 Task: Play online Risk (conquerclub) game.
Action: Mouse moved to (311, 330)
Screenshot: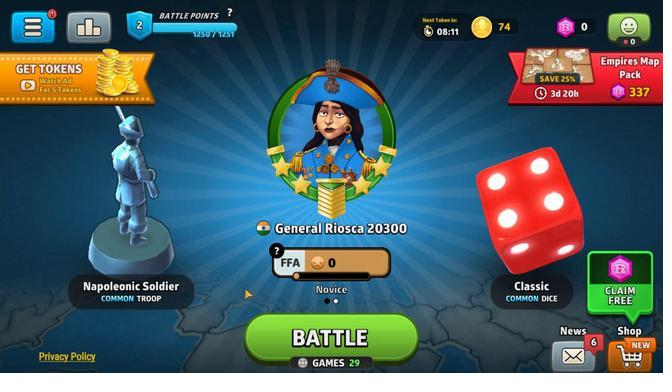 
Action: Mouse pressed left at (311, 330)
Screenshot: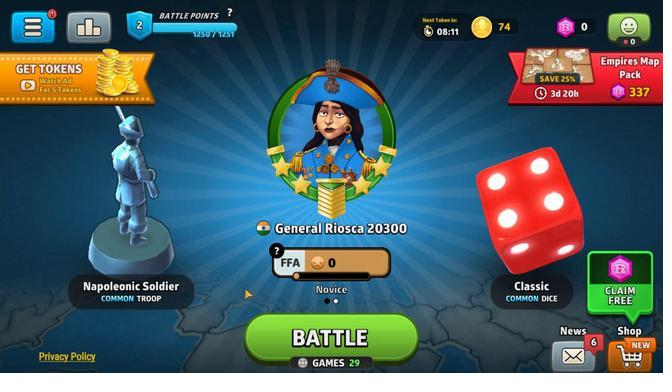 
Action: Mouse moved to (563, 341)
Screenshot: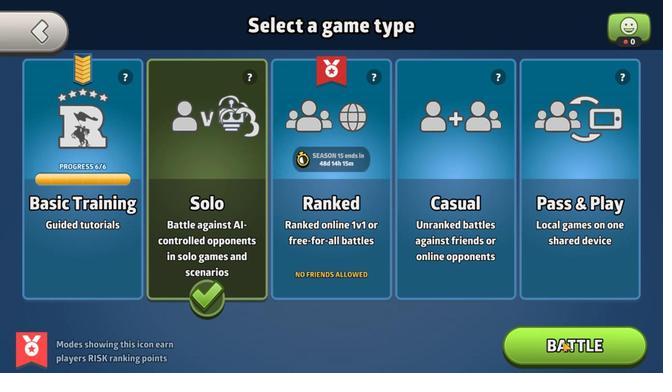 
Action: Mouse pressed left at (563, 341)
Screenshot: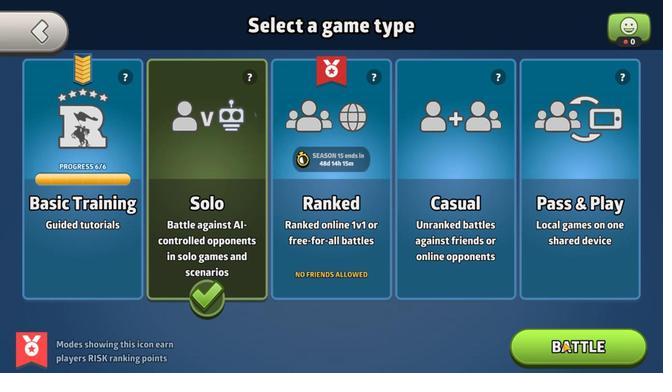 
Action: Mouse moved to (573, 352)
Screenshot: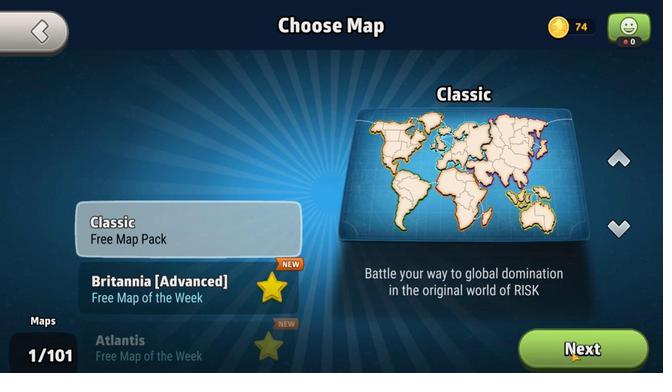 
Action: Mouse pressed left at (573, 352)
Screenshot: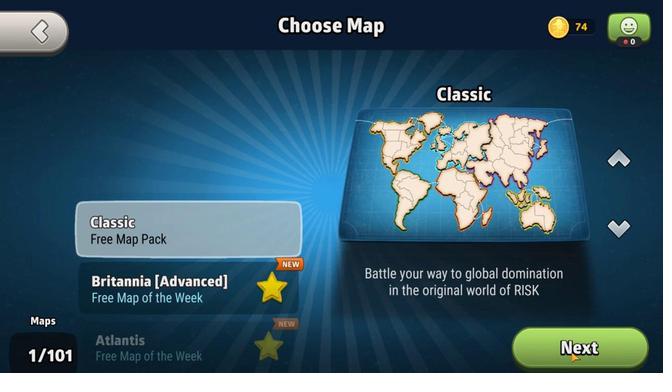 
Action: Mouse moved to (564, 345)
Screenshot: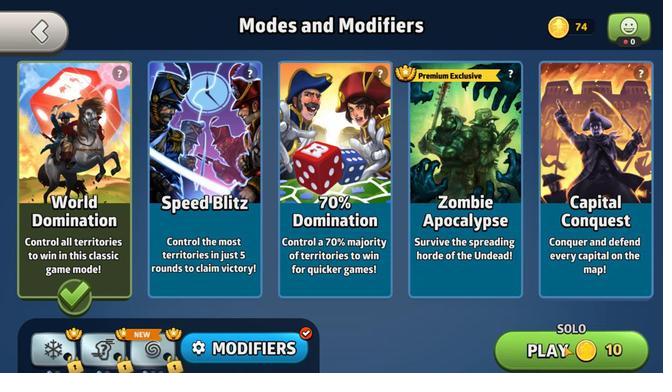 
Action: Mouse pressed left at (564, 345)
Screenshot: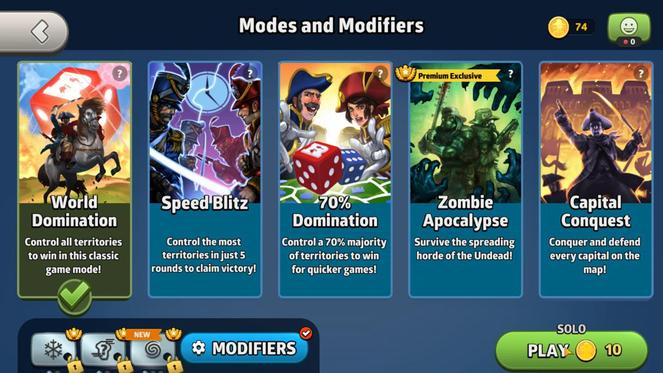 
Action: Mouse moved to (372, 115)
Screenshot: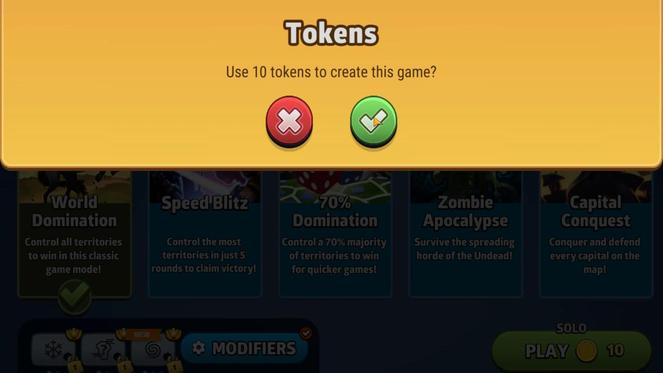 
Action: Mouse pressed left at (372, 115)
Screenshot: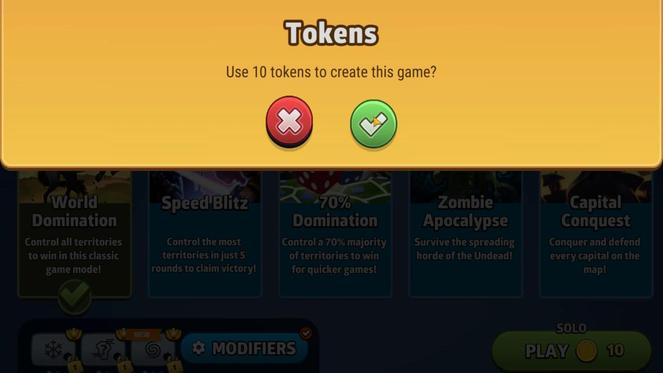 
Action: Mouse moved to (645, 185)
Screenshot: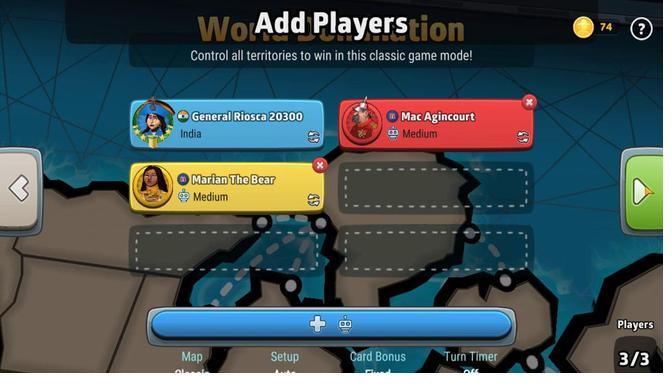 
Action: Mouse pressed left at (645, 185)
Screenshot: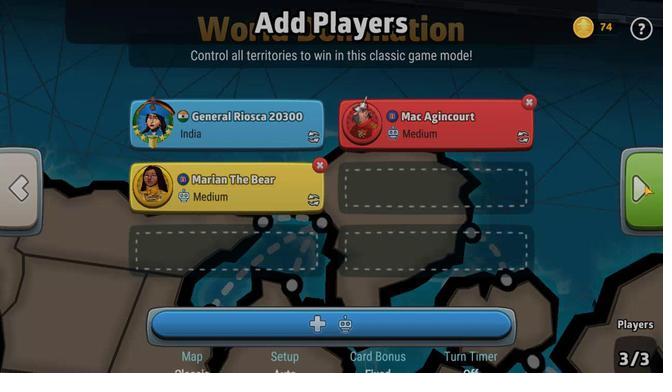 
Action: Mouse moved to (200, 199)
Screenshot: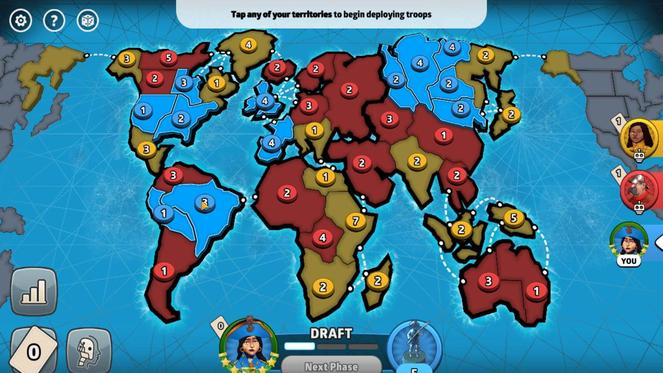 
Action: Mouse pressed left at (200, 199)
Screenshot: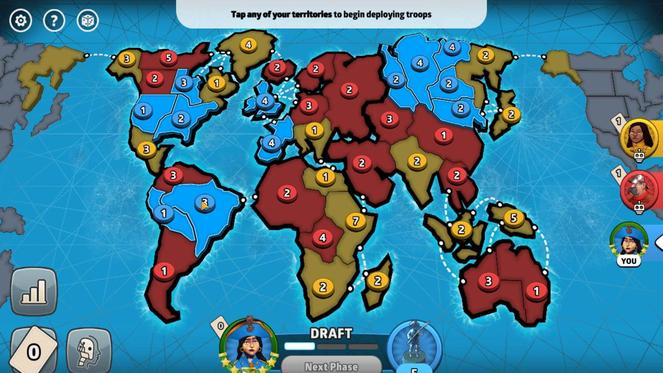 
Action: Mouse moved to (453, 284)
Screenshot: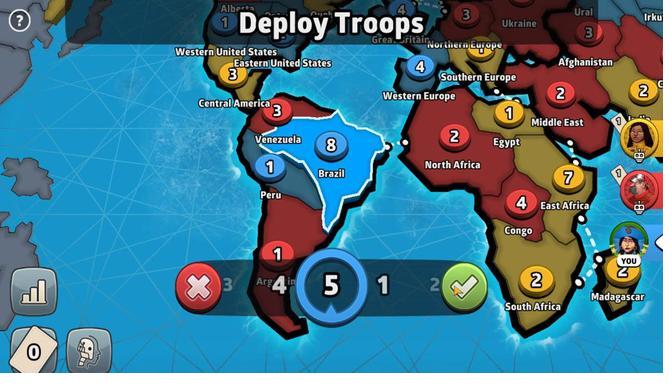
Action: Mouse pressed left at (453, 284)
Screenshot: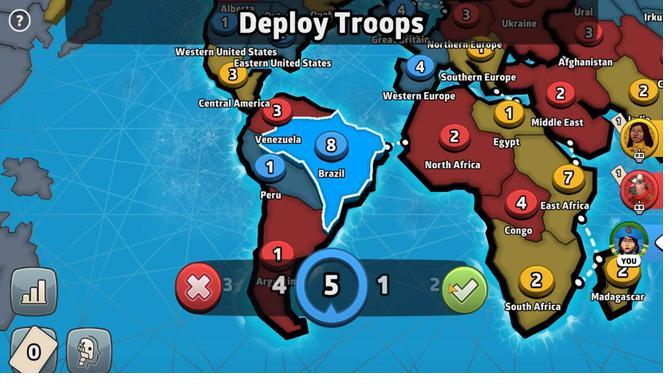 
Action: Mouse moved to (330, 358)
Screenshot: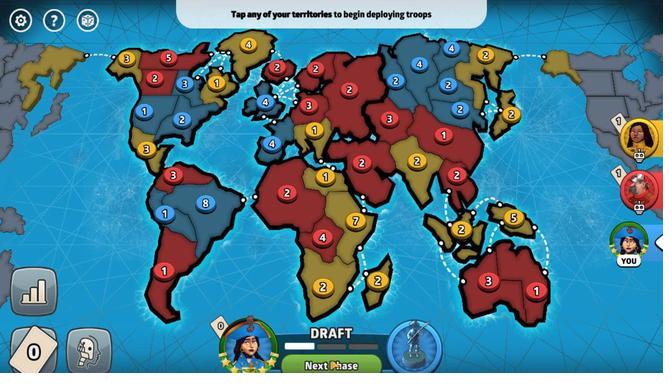 
Action: Mouse pressed left at (330, 358)
Screenshot: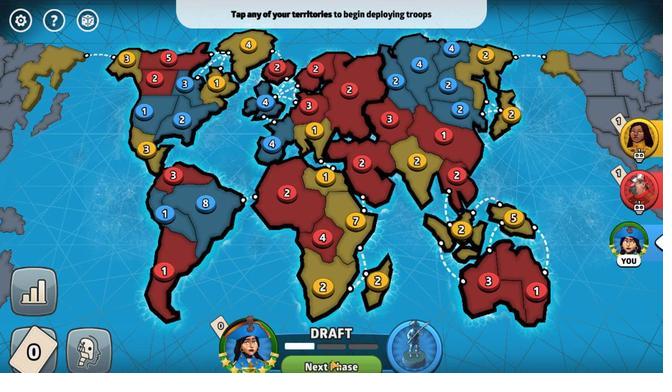 
Action: Mouse moved to (201, 200)
Screenshot: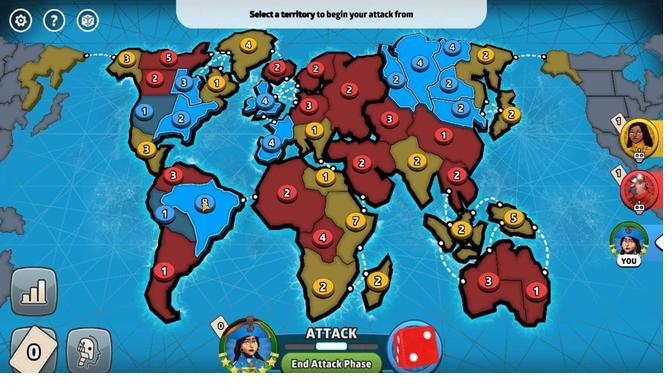 
Action: Mouse pressed left at (201, 200)
Screenshot: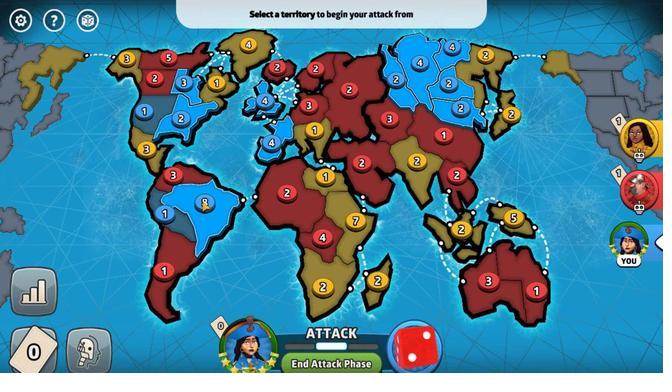 
Action: Mouse moved to (241, 203)
Screenshot: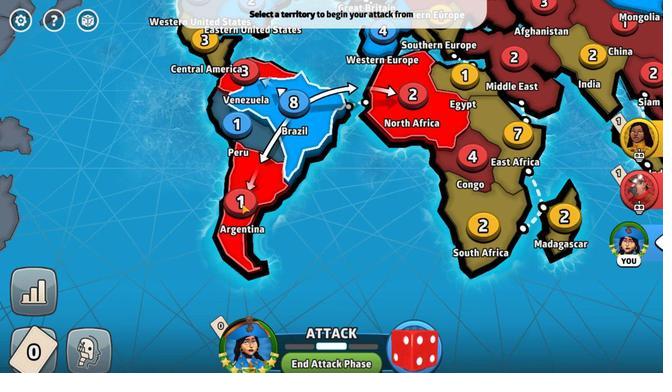 
Action: Mouse pressed left at (241, 203)
Screenshot: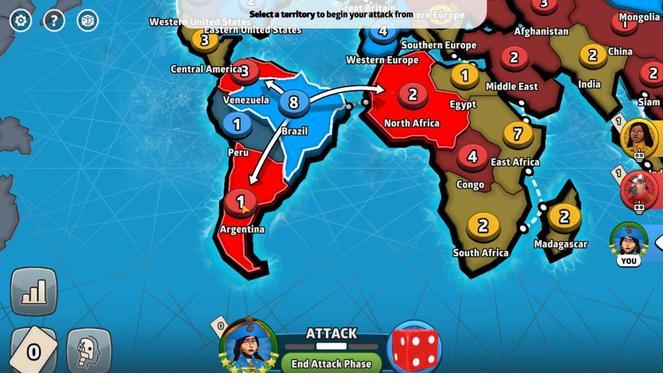
Action: Mouse moved to (331, 300)
Screenshot: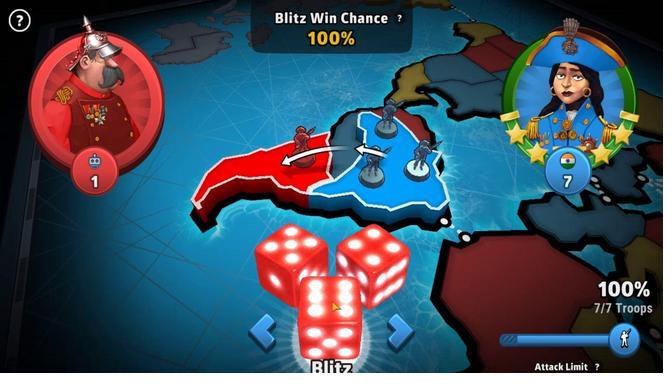 
Action: Mouse pressed left at (331, 300)
Screenshot: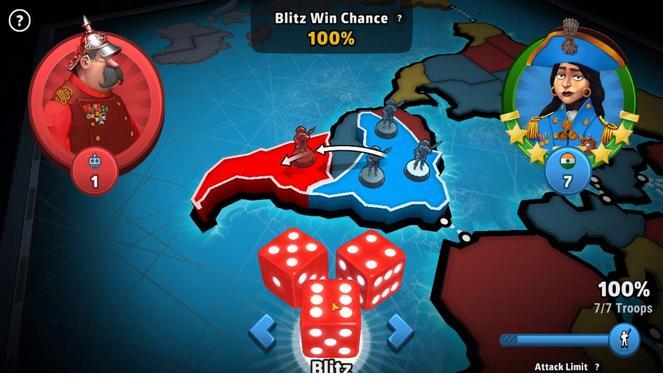 
Action: Mouse moved to (344, 285)
Screenshot: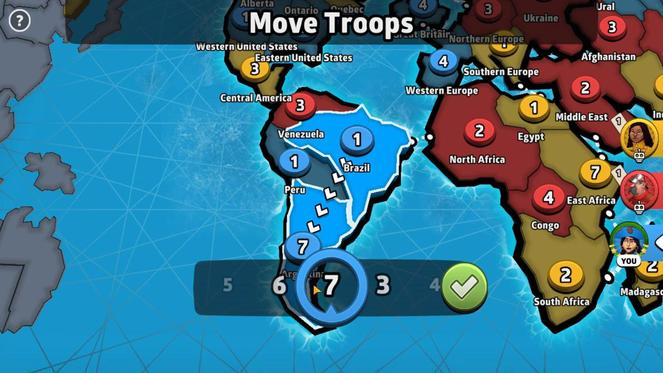 
Action: Mouse pressed left at (344, 285)
Screenshot: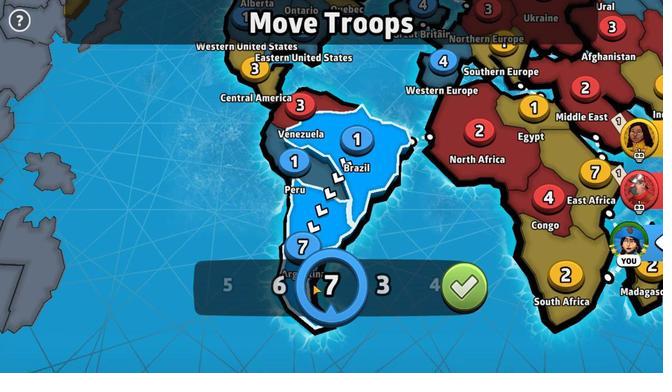 
Action: Mouse moved to (469, 284)
Screenshot: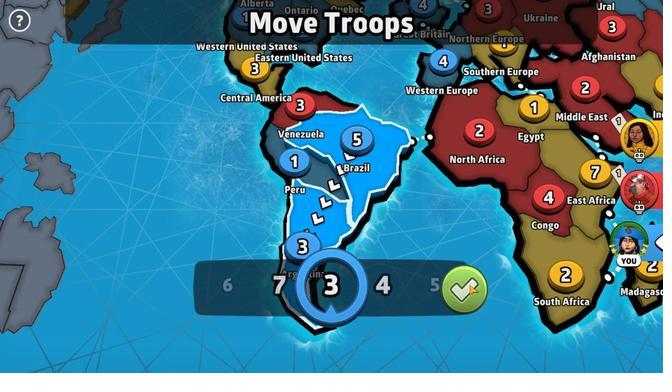 
Action: Mouse pressed left at (469, 284)
Screenshot: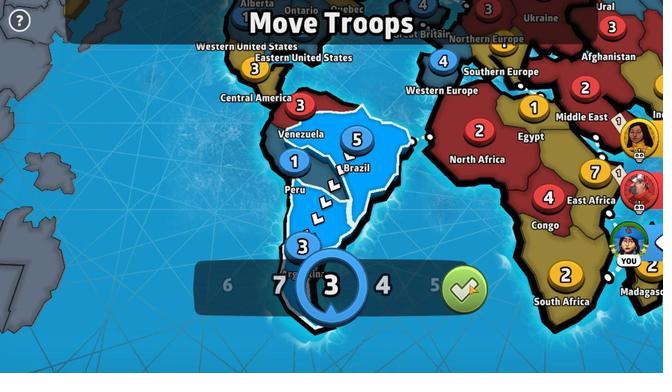 
Action: Mouse moved to (231, 129)
Screenshot: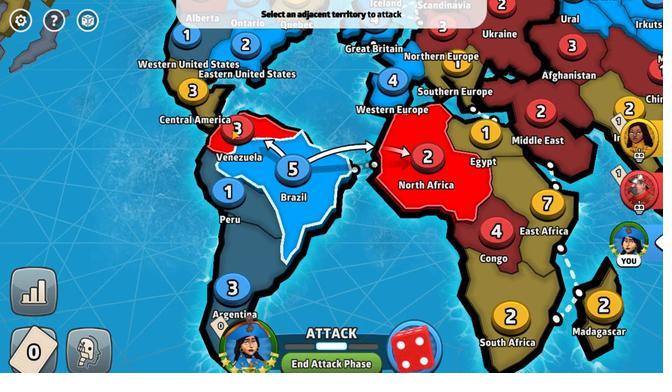 
Action: Mouse pressed left at (231, 129)
Screenshot: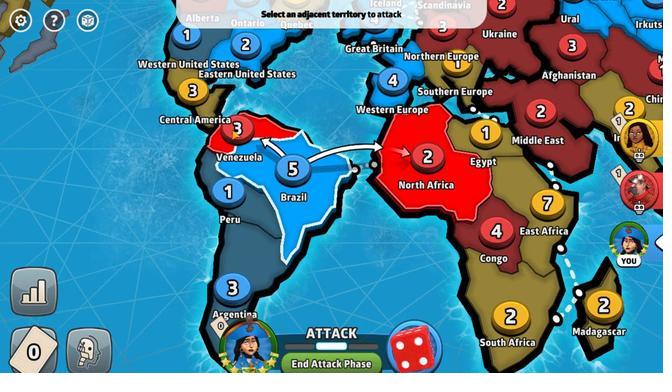 
Action: Mouse moved to (325, 298)
Screenshot: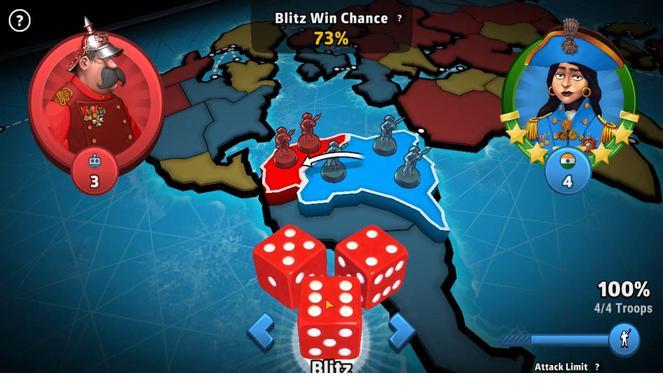 
Action: Mouse pressed left at (325, 298)
Screenshot: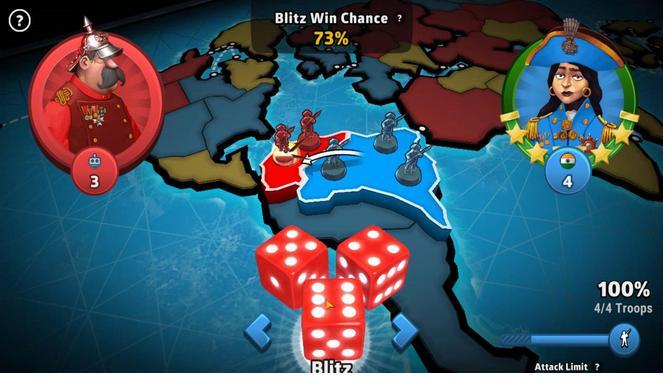 
Action: Mouse moved to (469, 284)
Screenshot: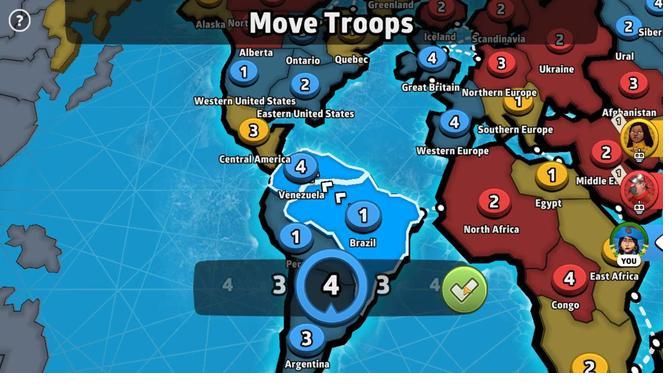
Action: Mouse pressed left at (469, 284)
Screenshot: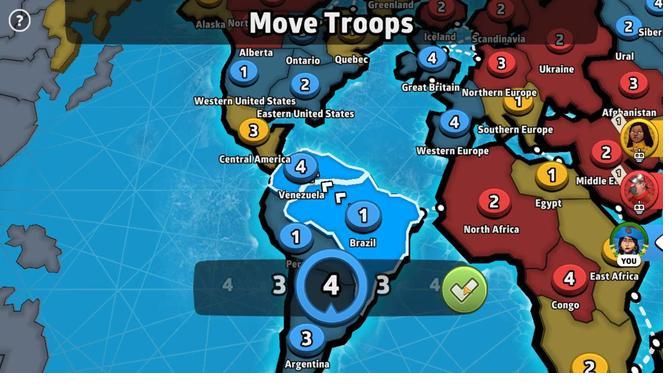 
Action: Mouse moved to (304, 121)
Screenshot: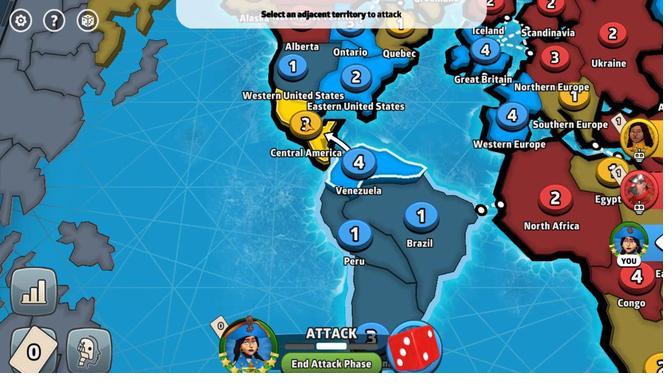 
Action: Mouse pressed left at (304, 121)
Screenshot: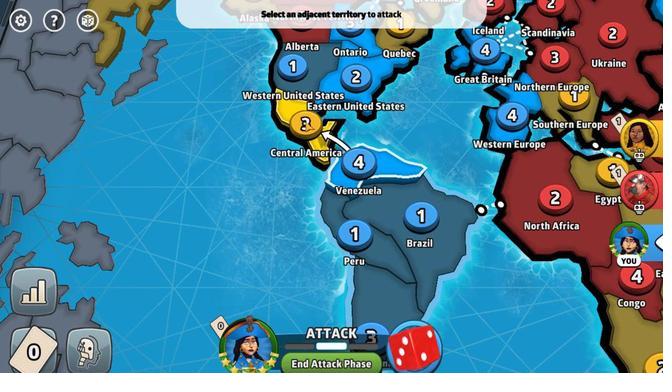 
Action: Mouse moved to (340, 296)
Screenshot: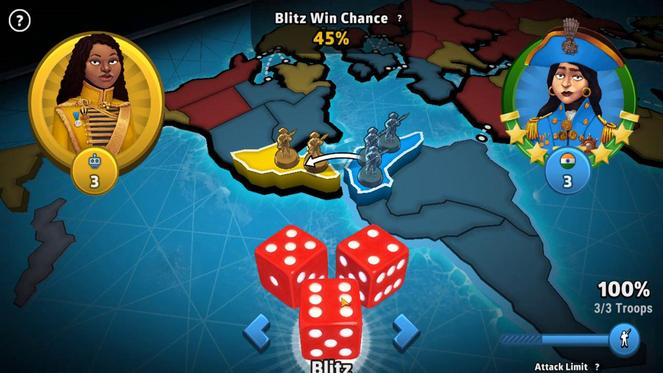 
Action: Mouse pressed left at (340, 296)
Screenshot: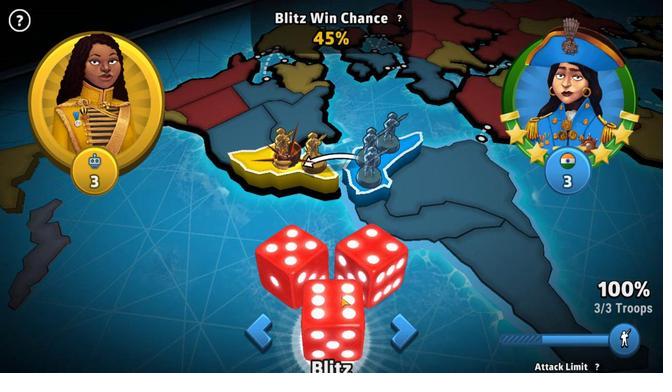 
Action: Mouse moved to (183, 79)
Screenshot: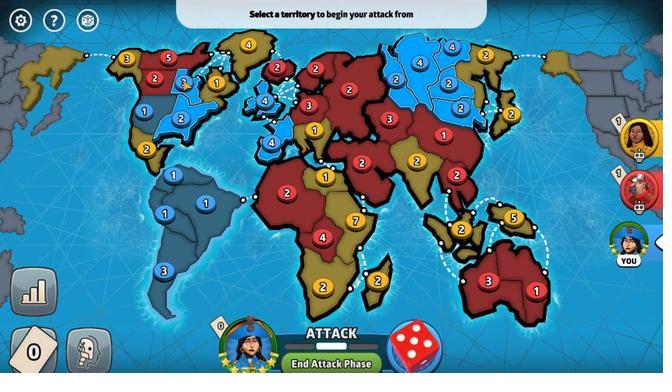 
Action: Mouse pressed left at (183, 79)
Screenshot: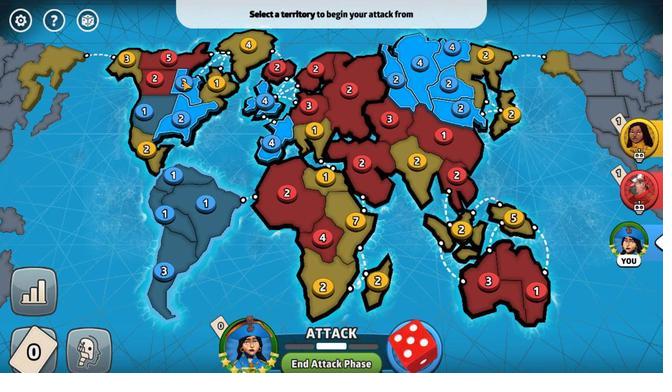 
Action: Mouse moved to (366, 182)
Screenshot: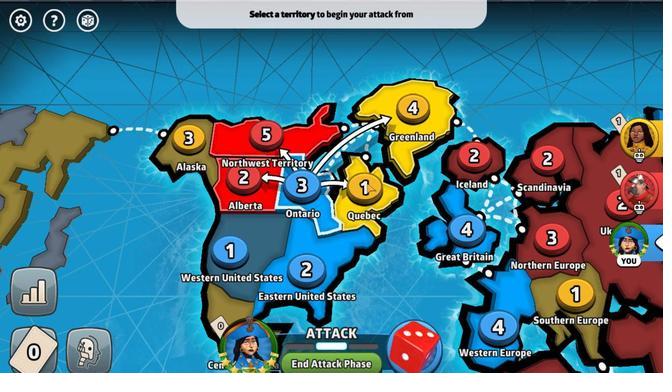 
Action: Mouse pressed left at (366, 182)
Screenshot: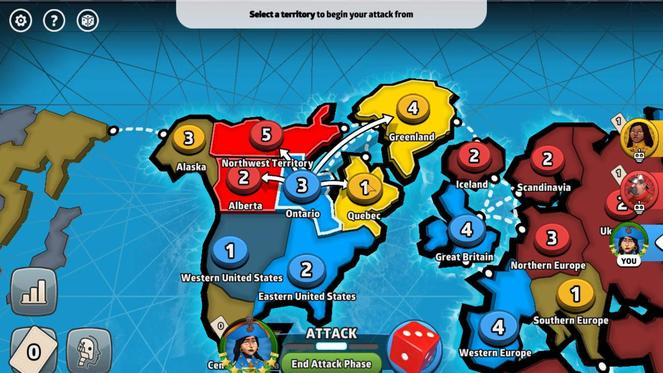 
Action: Mouse moved to (331, 321)
Screenshot: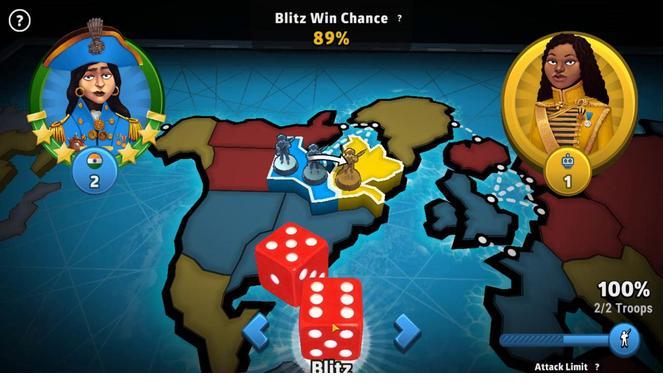 
Action: Mouse pressed left at (331, 321)
Screenshot: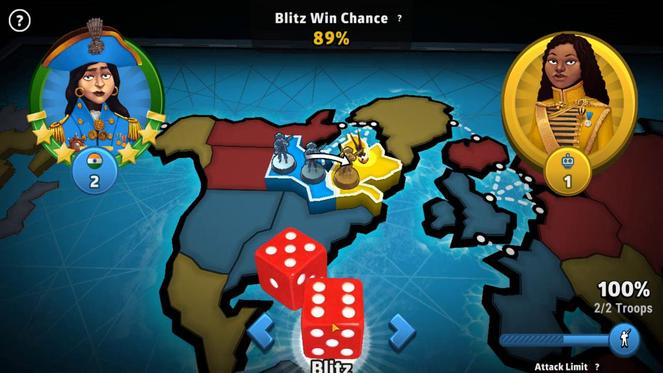 
Action: Mouse moved to (398, 217)
Screenshot: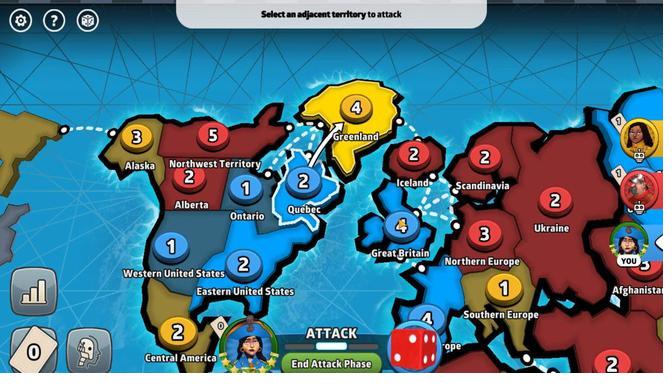 
Action: Mouse pressed left at (398, 217)
Screenshot: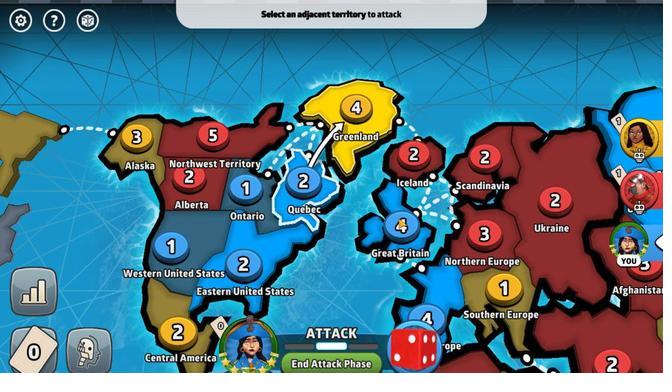 
Action: Mouse moved to (299, 107)
Screenshot: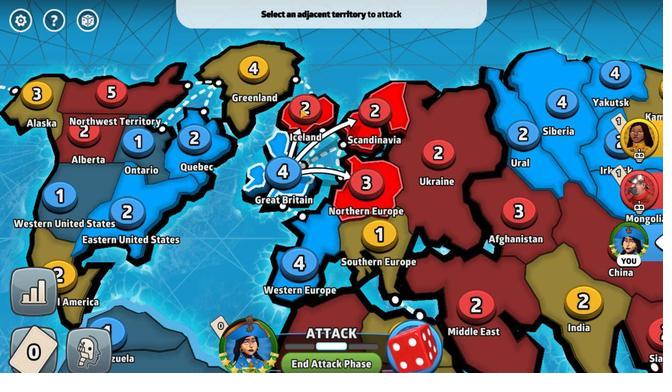 
Action: Mouse pressed left at (299, 107)
Screenshot: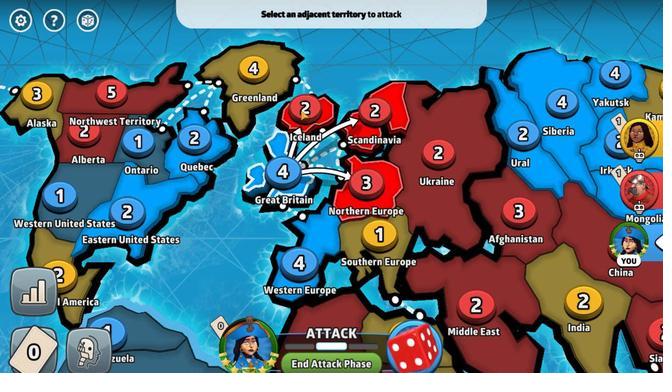 
Action: Mouse moved to (330, 296)
Screenshot: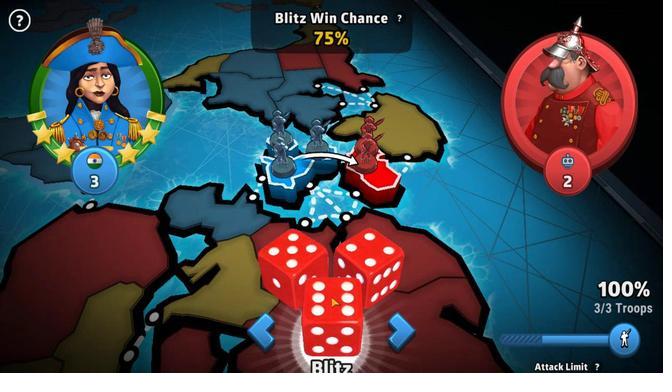 
Action: Mouse pressed left at (330, 296)
Screenshot: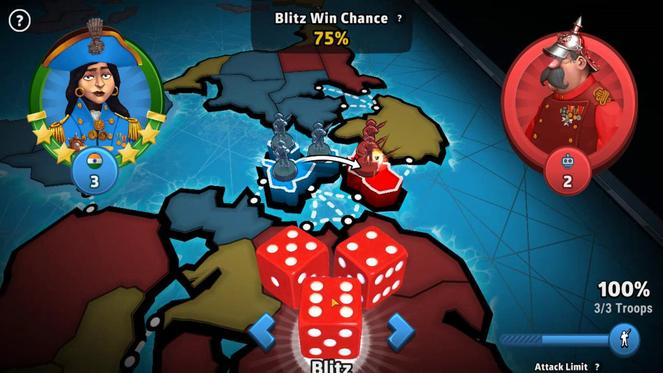 
Action: Mouse moved to (398, 165)
Screenshot: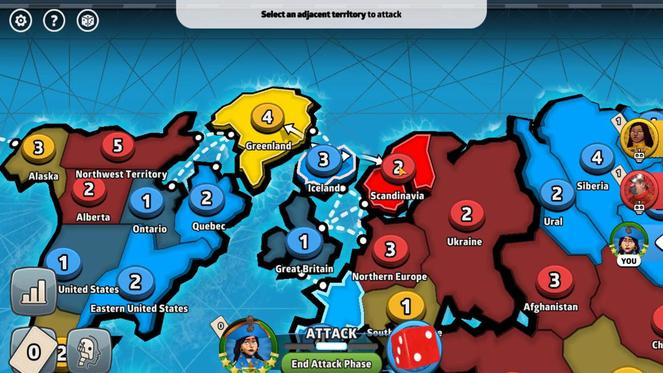 
Action: Mouse pressed left at (398, 165)
Screenshot: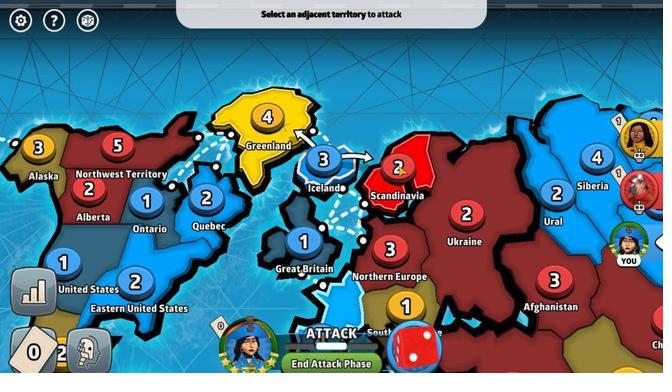 
Action: Mouse moved to (336, 306)
Screenshot: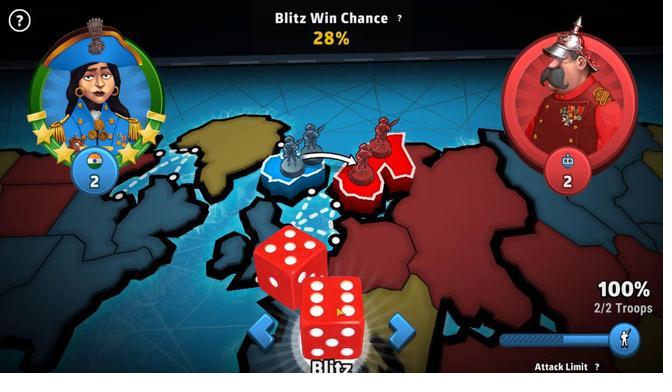 
Action: Mouse pressed left at (336, 306)
Screenshot: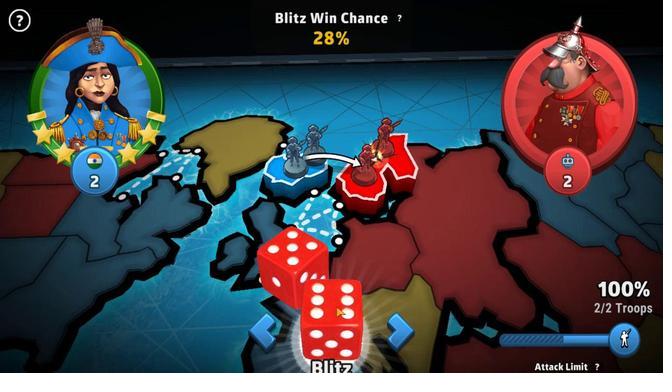 
Action: Mouse moved to (450, 253)
Screenshot: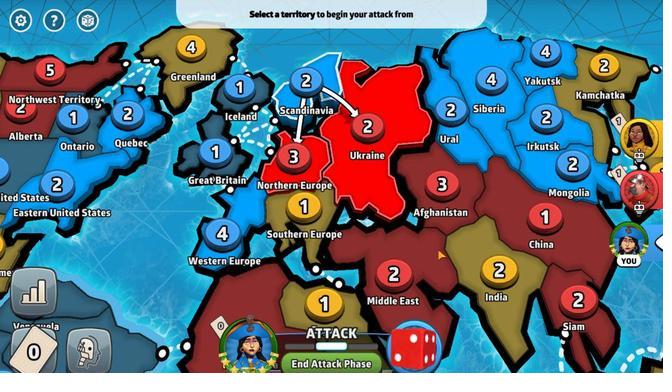 
Action: Mouse pressed left at (450, 253)
Screenshot: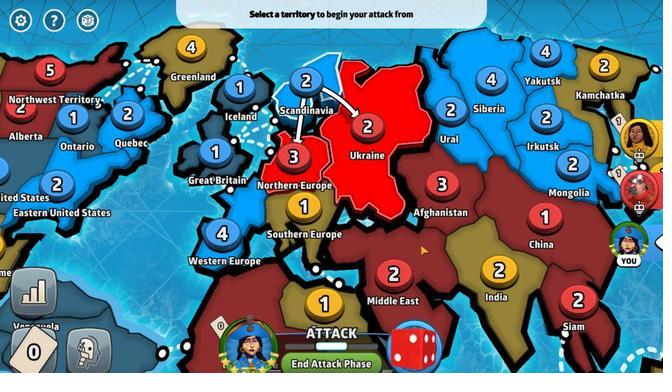 
Action: Mouse moved to (443, 46)
Screenshot: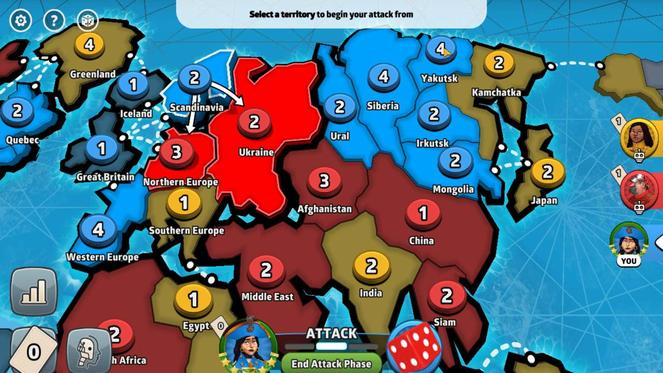
Action: Mouse pressed left at (443, 46)
Screenshot: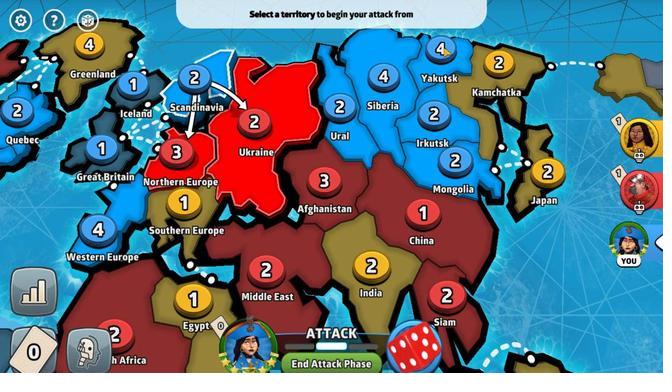 
Action: Mouse moved to (360, 146)
Screenshot: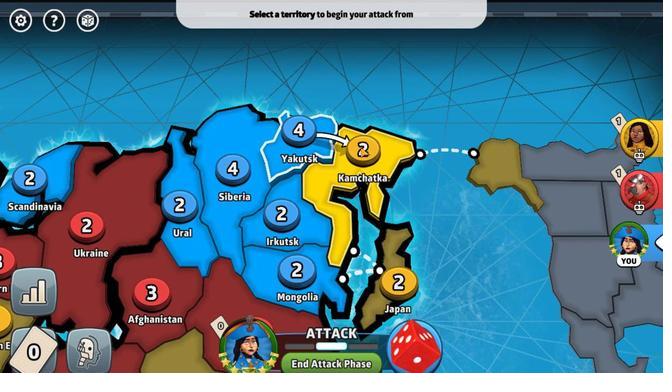 
Action: Mouse pressed left at (360, 146)
Screenshot: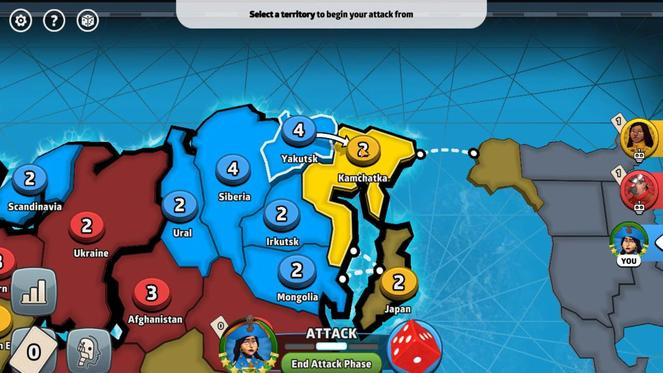 
Action: Mouse moved to (346, 289)
Screenshot: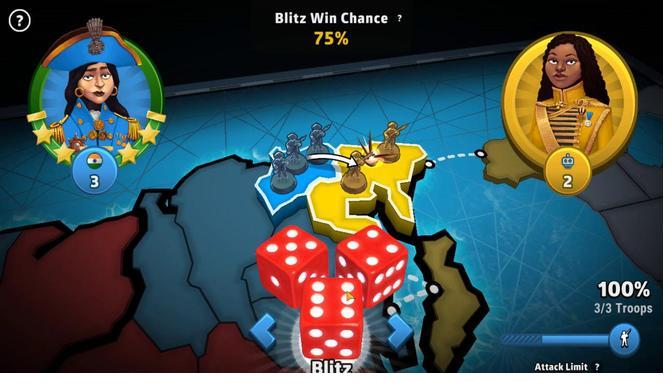 
Action: Mouse pressed left at (346, 289)
Screenshot: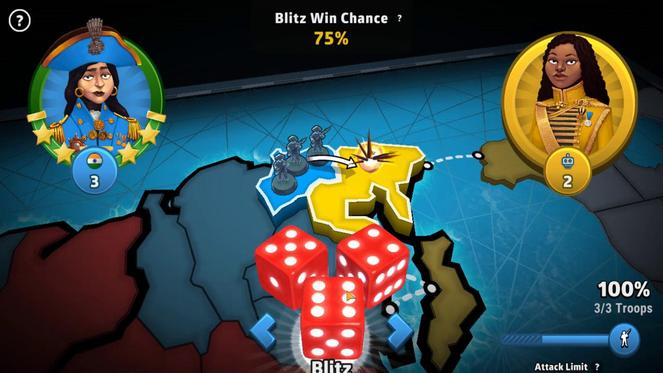 
Action: Mouse moved to (279, 192)
Screenshot: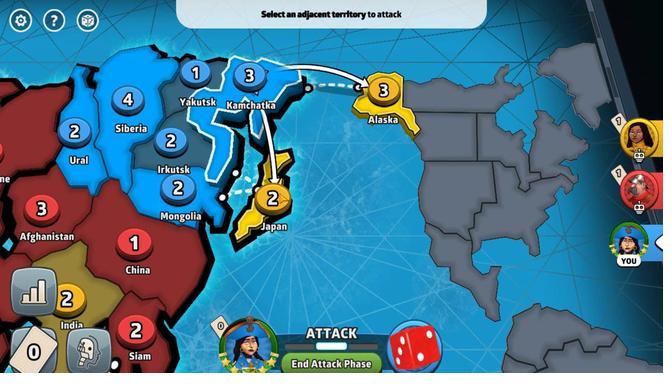 
Action: Mouse pressed left at (279, 192)
Screenshot: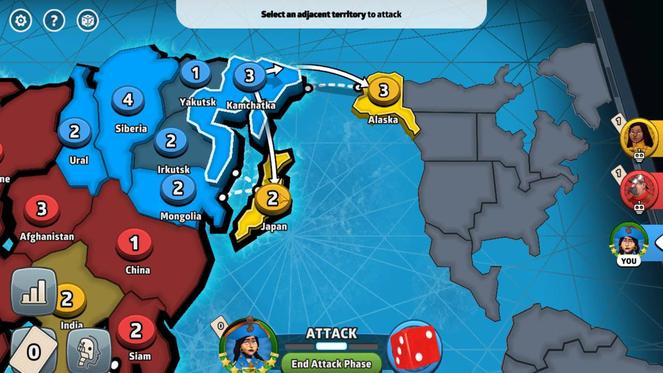 
Action: Mouse moved to (315, 304)
Screenshot: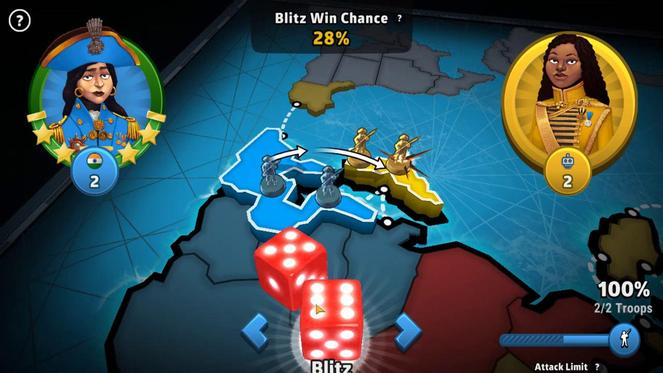 
Action: Mouse pressed left at (315, 304)
Screenshot: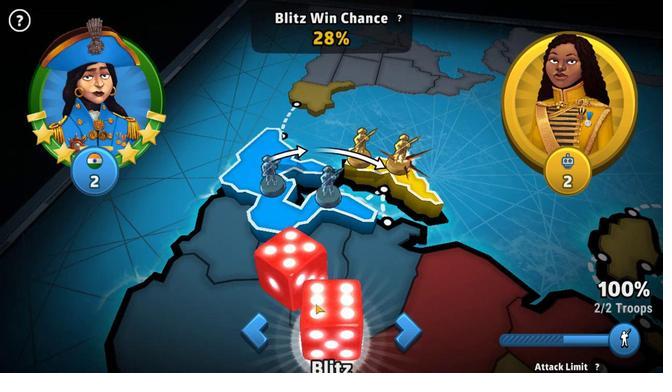 
Action: Mouse moved to (343, 356)
Screenshot: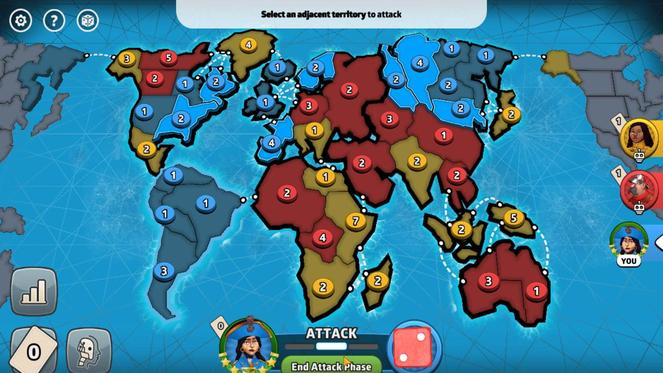 
Action: Mouse pressed left at (343, 356)
Screenshot: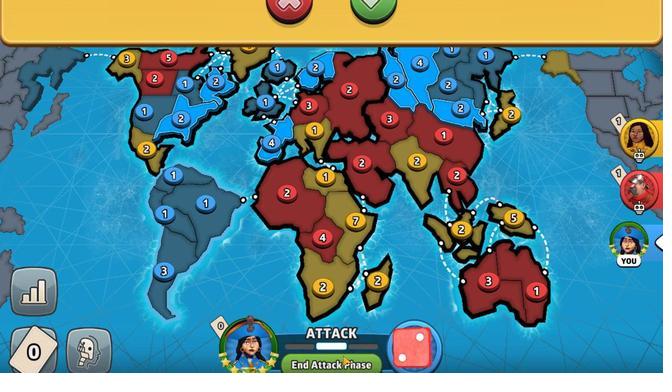 
Action: Mouse moved to (364, 146)
Screenshot: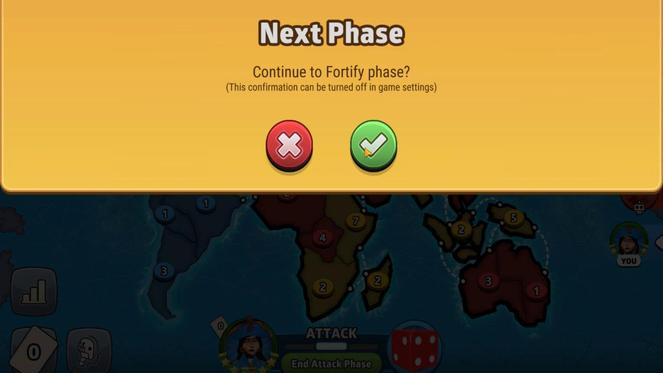 
Action: Mouse pressed left at (364, 146)
Screenshot: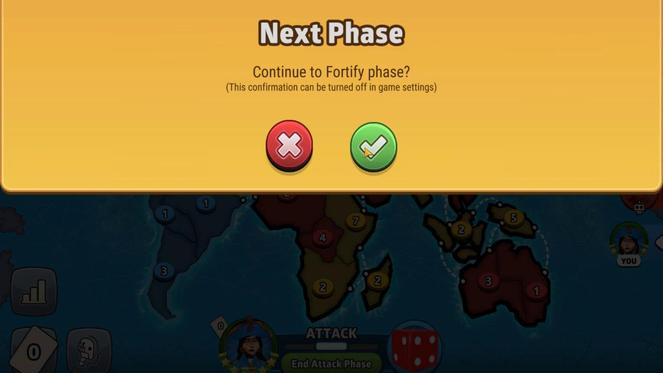 
Action: Mouse moved to (163, 268)
Screenshot: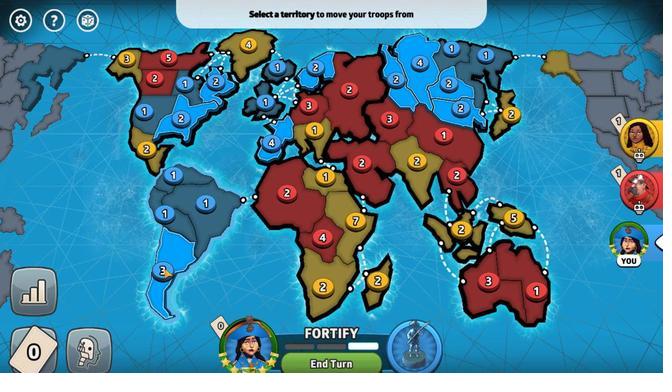 
Action: Mouse pressed left at (163, 268)
Screenshot: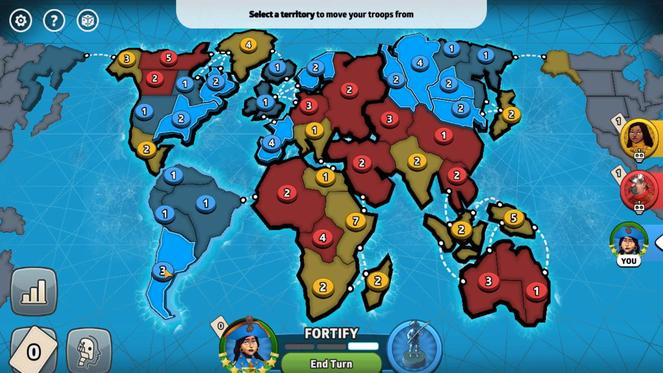 
Action: Mouse moved to (169, 169)
Screenshot: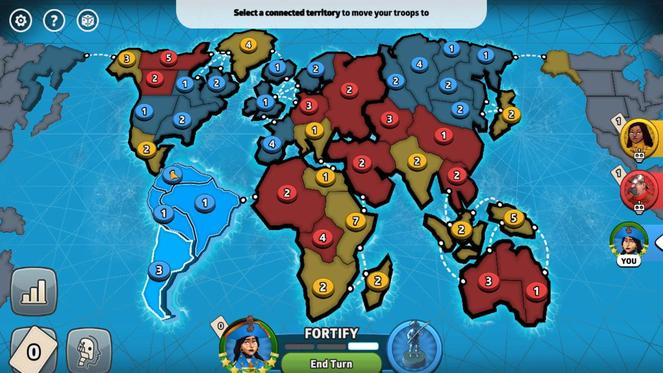 
Action: Mouse pressed left at (169, 169)
Screenshot: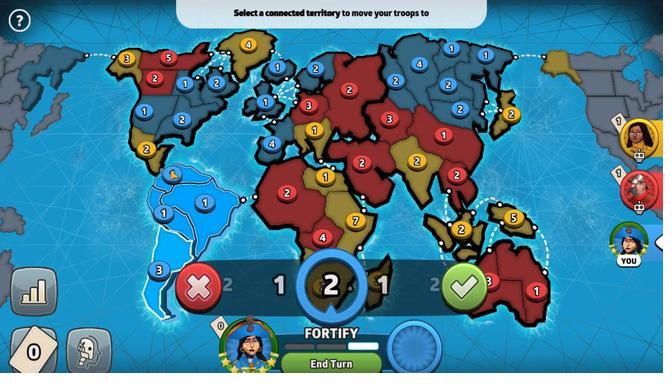 
Action: Mouse moved to (466, 284)
Screenshot: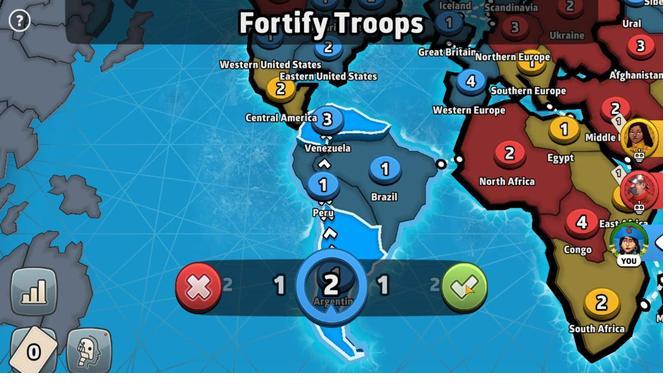 
Action: Mouse pressed left at (466, 284)
Screenshot: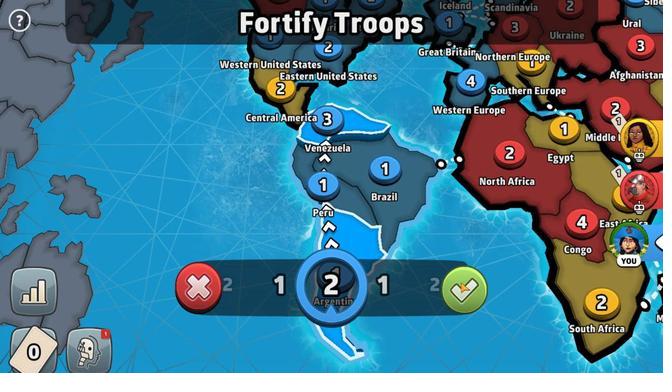 
Action: Mouse moved to (172, 174)
Screenshot: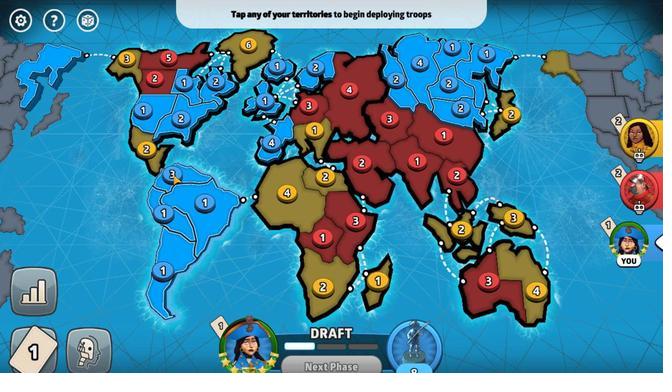 
Action: Mouse pressed left at (172, 174)
Screenshot: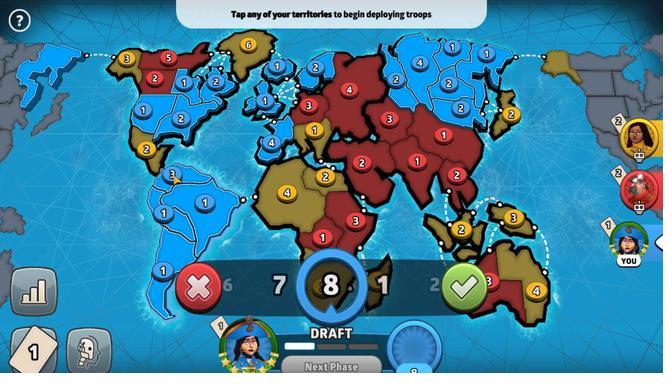 
Action: Mouse moved to (283, 290)
Screenshot: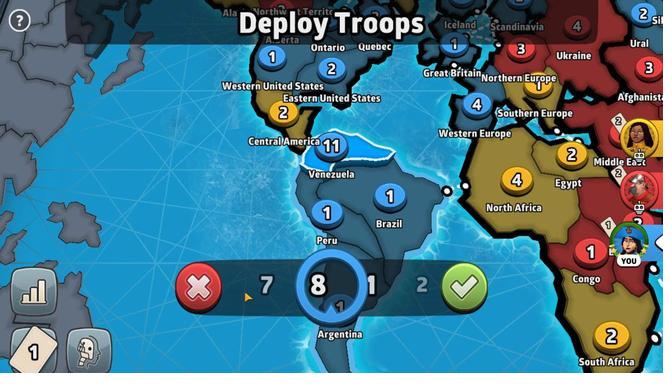 
Action: Mouse pressed left at (283, 290)
Screenshot: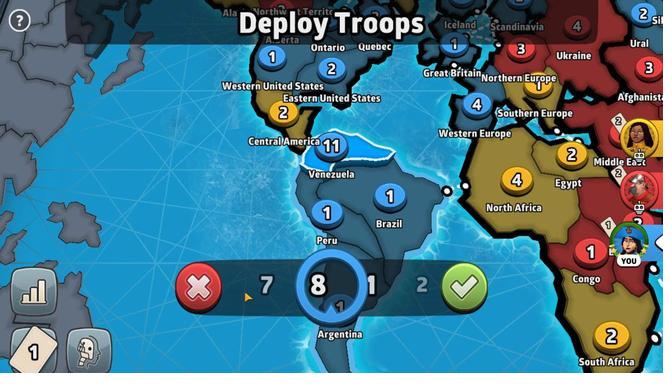 
Action: Mouse moved to (460, 278)
Screenshot: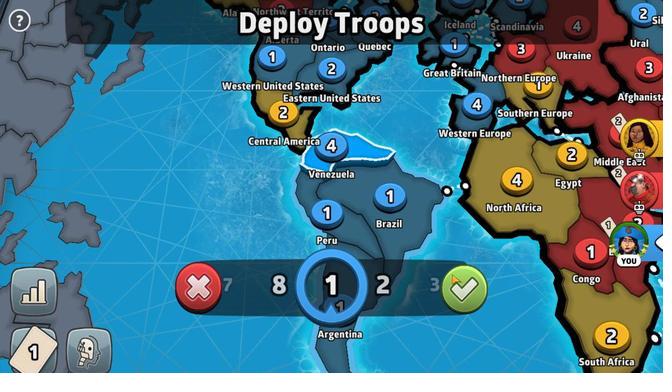 
Action: Mouse pressed left at (460, 278)
Screenshot: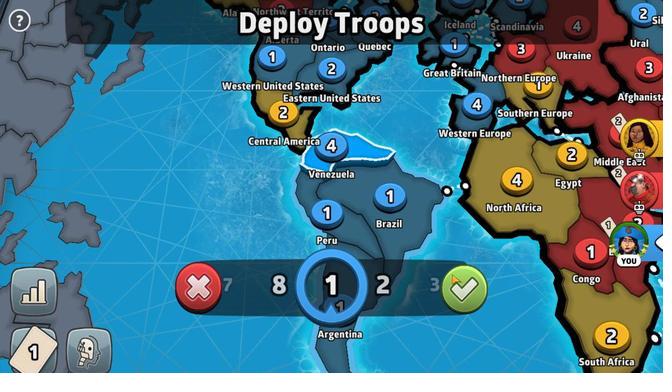 
Action: Mouse moved to (213, 80)
Screenshot: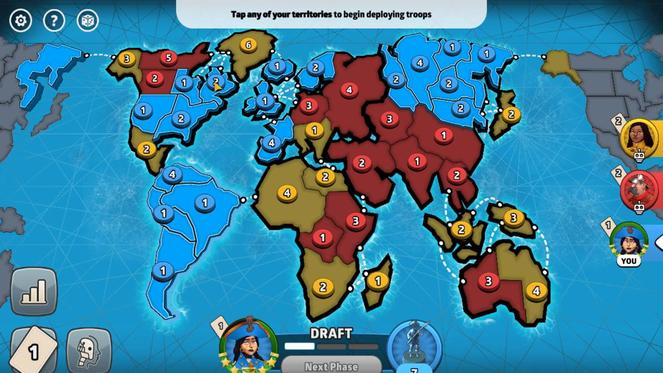 
Action: Mouse pressed left at (213, 80)
Screenshot: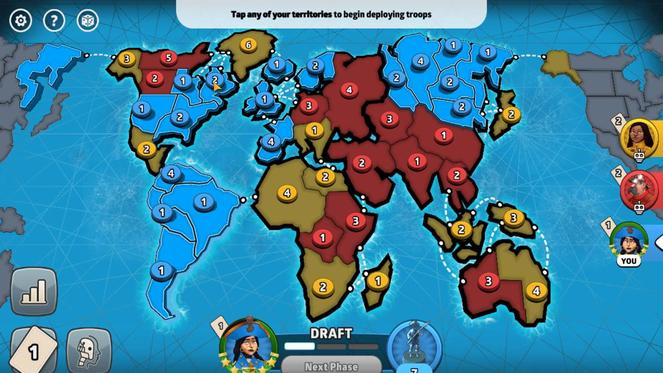 
Action: Mouse moved to (460, 283)
Screenshot: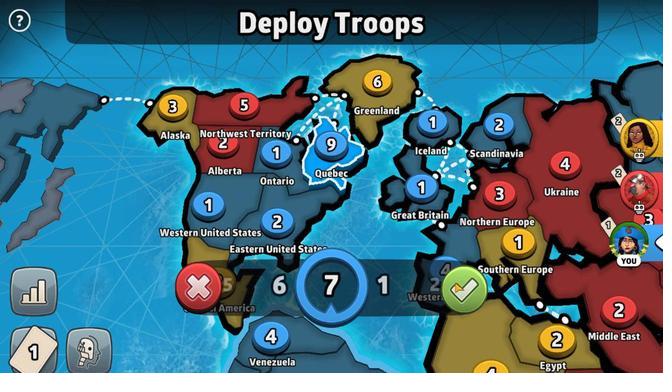 
Action: Mouse pressed left at (460, 283)
Screenshot: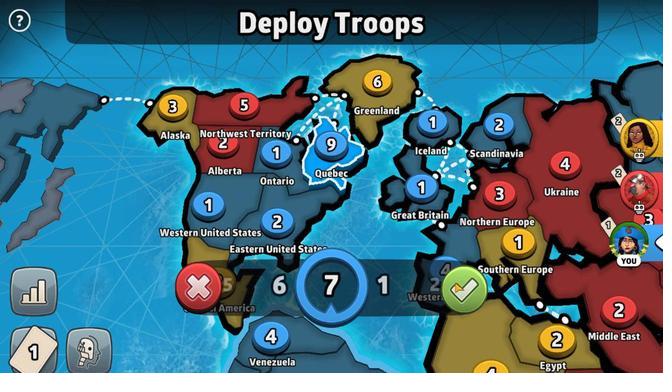 
Action: Mouse moved to (328, 358)
Screenshot: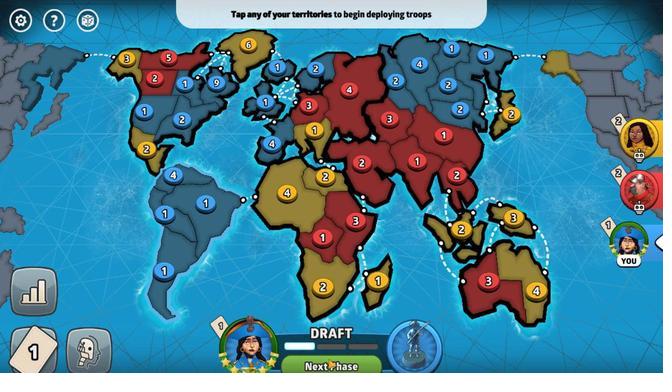 
Action: Mouse pressed left at (328, 358)
Screenshot: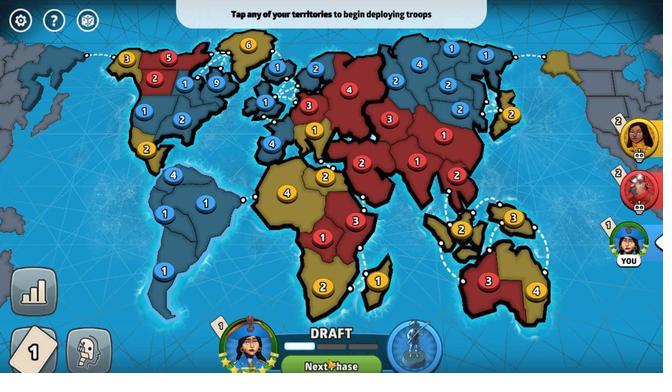 
Action: Mouse moved to (173, 176)
Screenshot: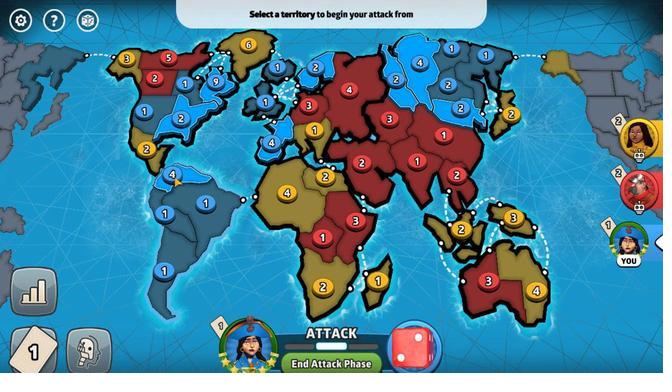 
Action: Mouse pressed left at (173, 176)
Screenshot: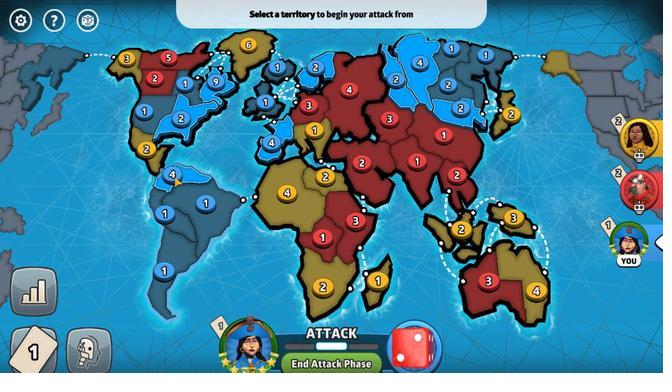 
Action: Mouse moved to (305, 113)
Screenshot: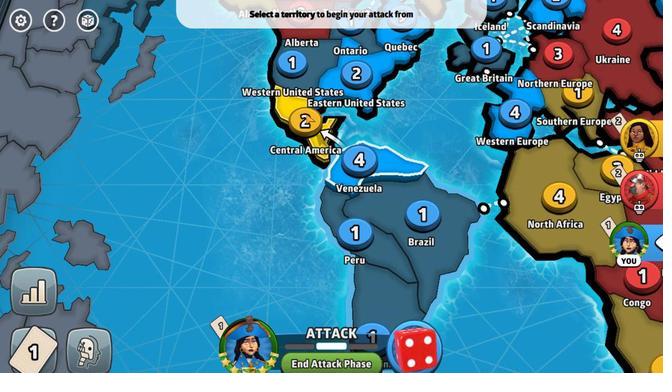 
Action: Mouse pressed left at (305, 113)
Screenshot: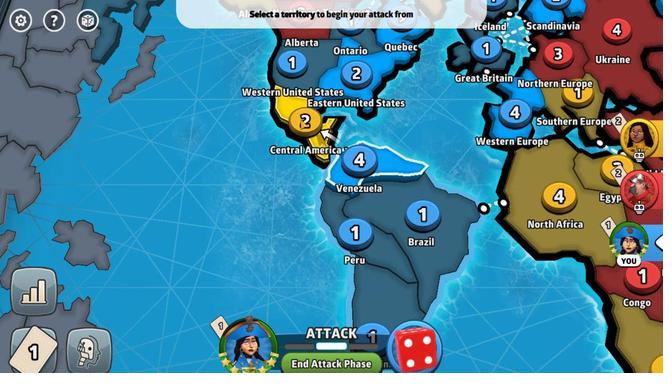
Action: Mouse moved to (321, 310)
Screenshot: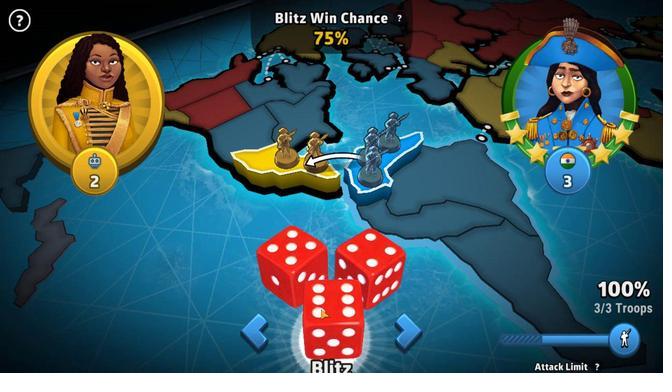 
Action: Mouse pressed left at (321, 310)
Screenshot: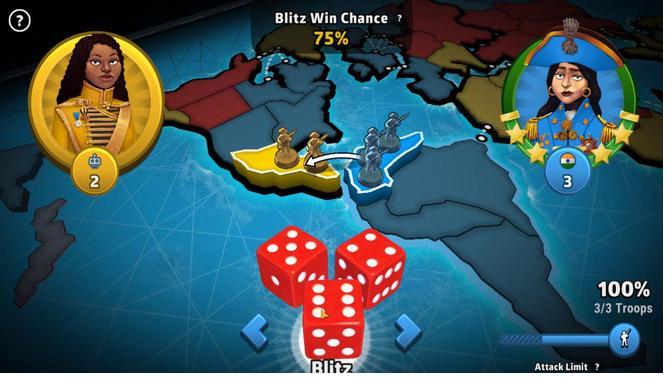 
Action: Mouse moved to (214, 79)
Screenshot: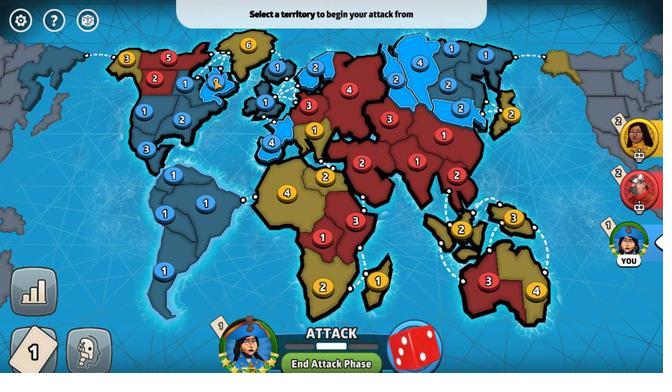 
Action: Mouse pressed left at (214, 79)
Screenshot: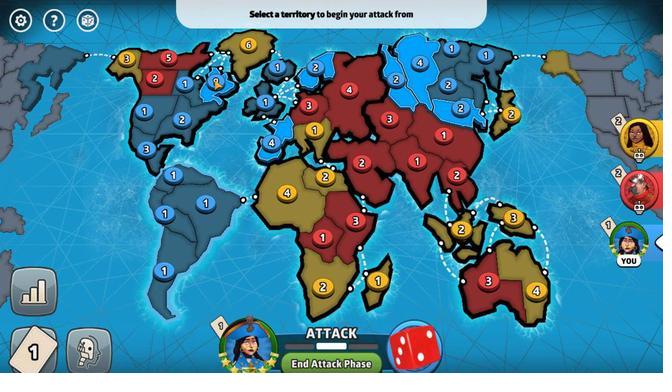 
Action: Mouse moved to (246, 184)
Screenshot: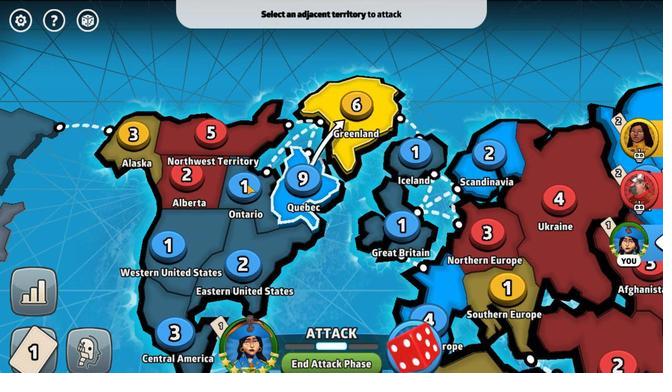 
Action: Mouse pressed left at (246, 184)
Screenshot: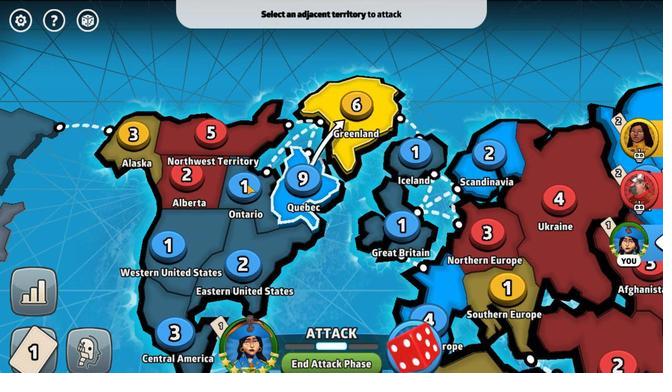 
Action: Mouse moved to (214, 80)
Screenshot: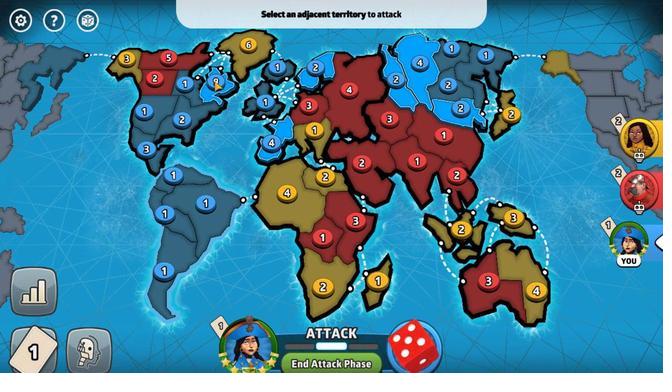 
Action: Mouse pressed left at (214, 80)
Screenshot: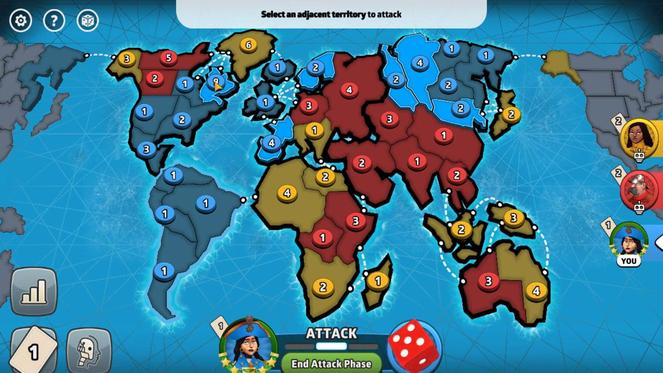 
Action: Mouse moved to (352, 103)
Screenshot: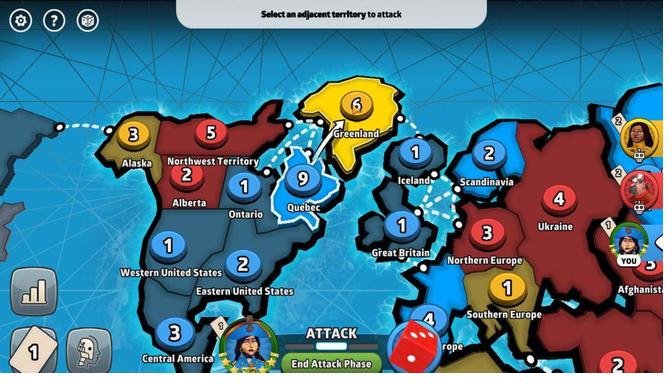 
Action: Mouse pressed left at (352, 103)
Screenshot: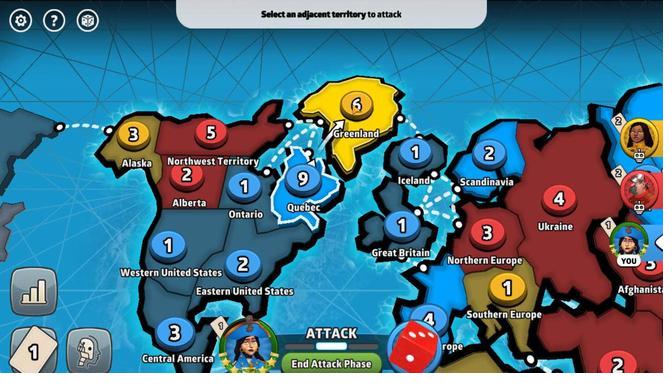 
Action: Mouse moved to (329, 306)
Screenshot: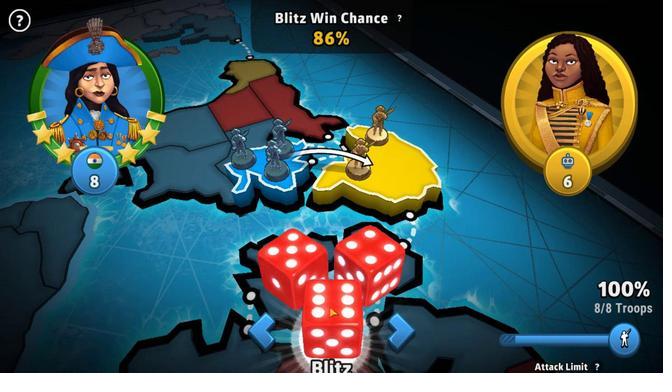 
Action: Mouse pressed left at (329, 306)
Screenshot: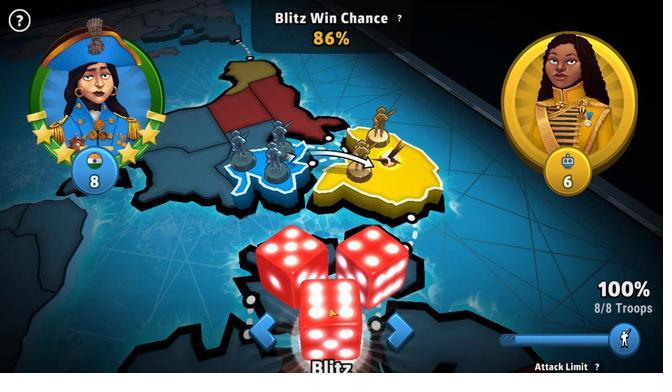 
Action: Mouse moved to (468, 293)
Screenshot: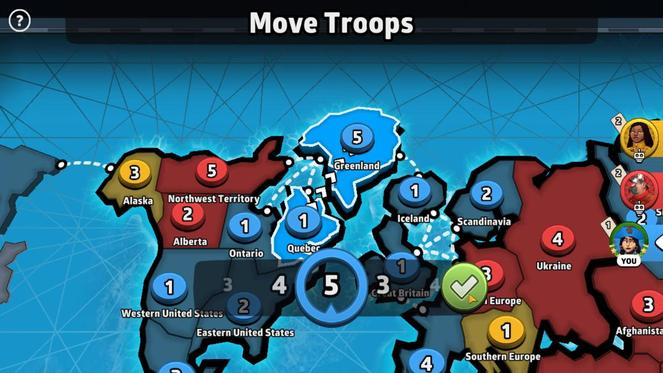 
Action: Mouse pressed left at (468, 293)
Screenshot: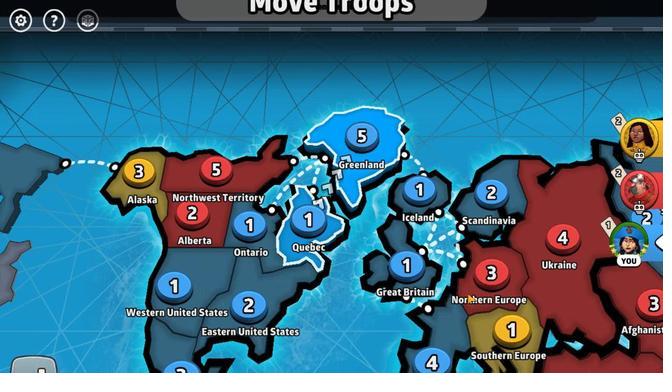 
Action: Mouse moved to (257, 157)
Screenshot: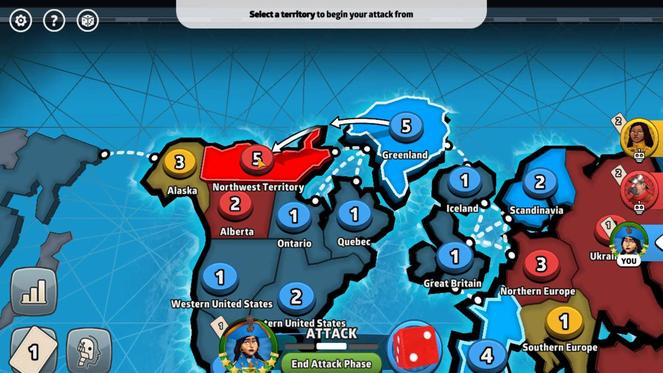 
Action: Mouse pressed left at (257, 157)
Screenshot: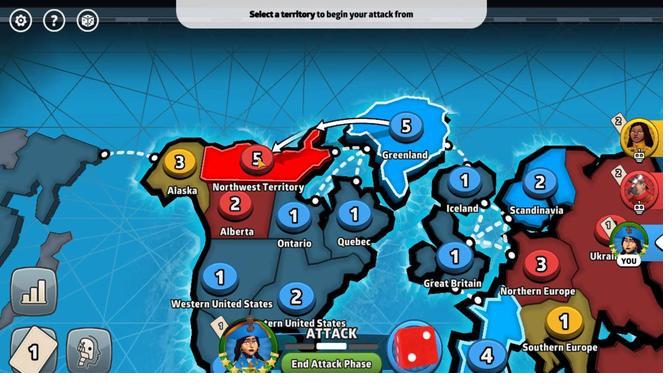 
Action: Mouse moved to (322, 299)
Screenshot: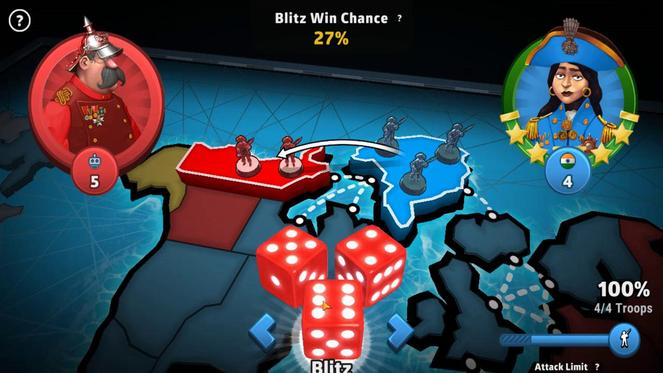 
Action: Mouse pressed left at (322, 299)
Screenshot: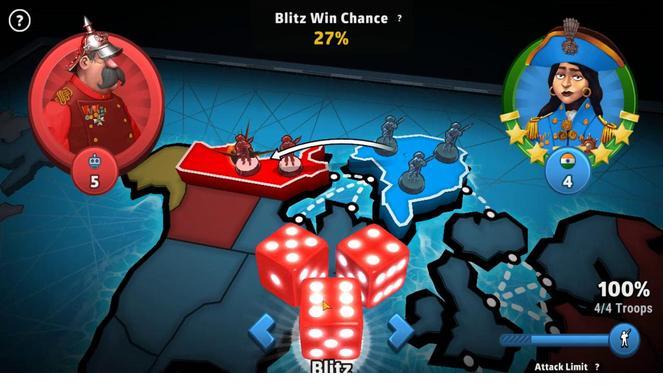 
Action: Mouse moved to (340, 358)
Screenshot: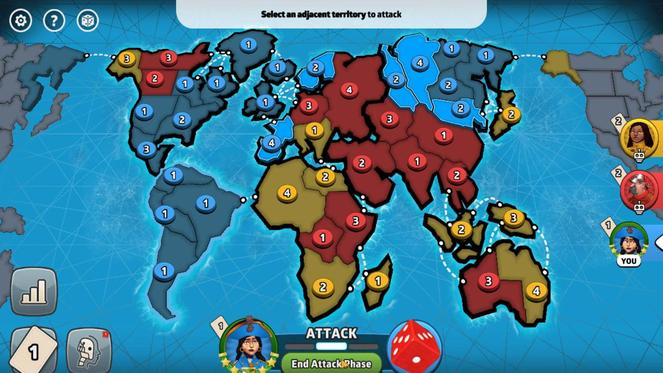 
Action: Mouse pressed left at (340, 358)
Screenshot: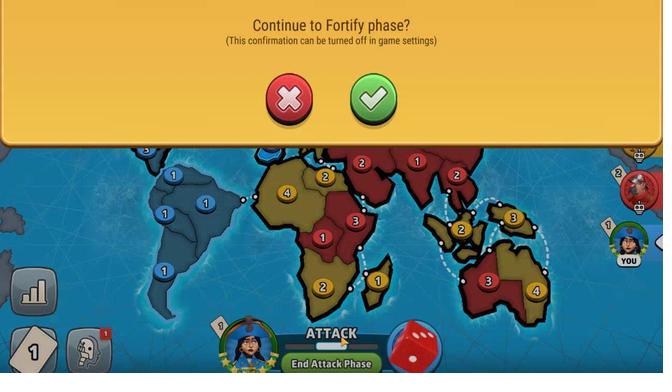 
Action: Mouse moved to (361, 137)
Screenshot: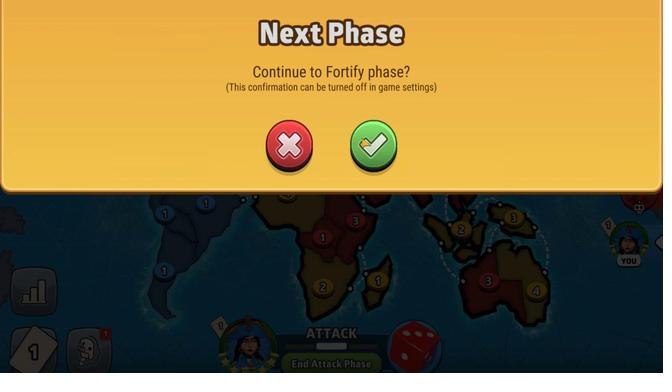 
Action: Mouse pressed left at (361, 137)
Screenshot: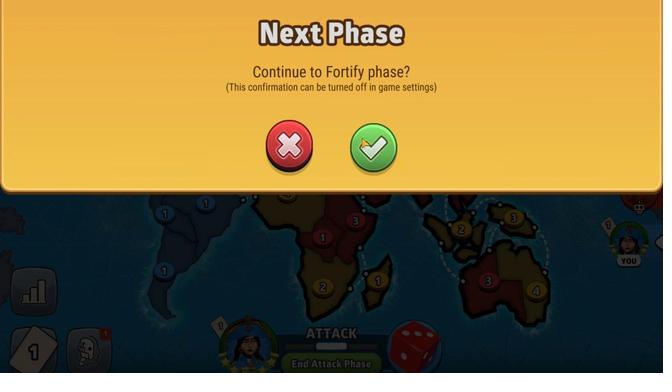 
Action: Mouse moved to (381, 112)
Screenshot: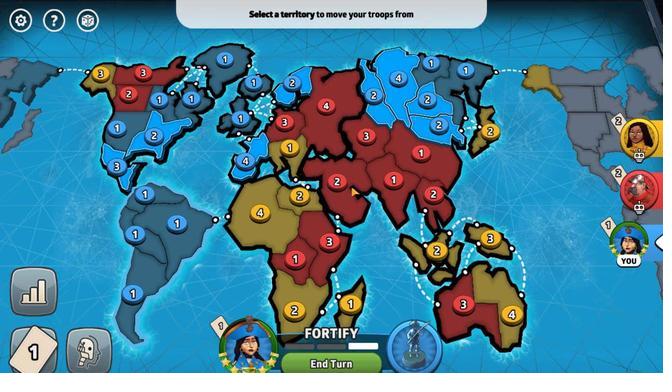 
Action: Mouse pressed left at (381, 112)
Screenshot: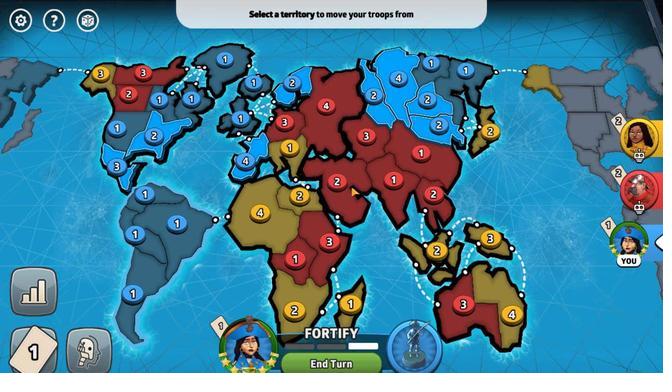 
Action: Mouse moved to (326, 102)
Screenshot: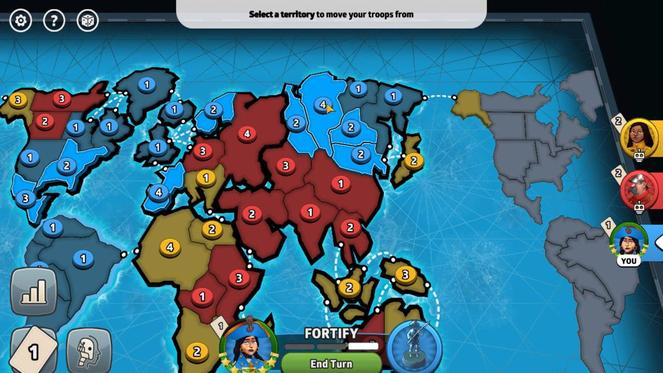 
Action: Mouse pressed left at (326, 102)
Screenshot: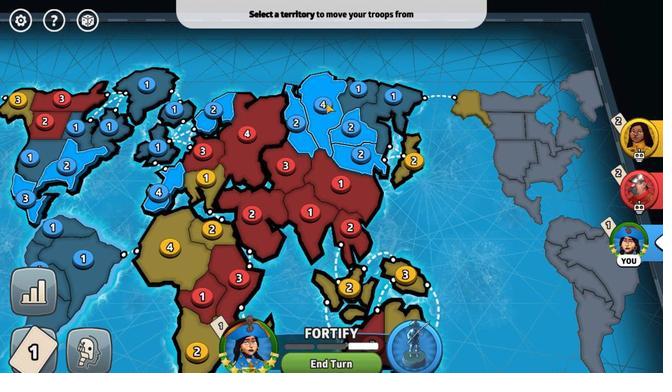 
Action: Mouse moved to (157, 192)
Screenshot: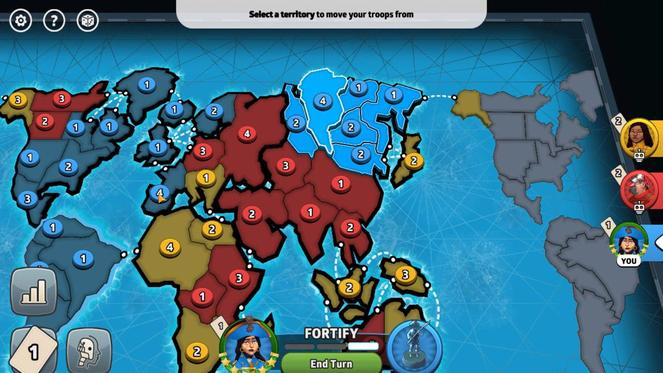 
Action: Mouse pressed left at (157, 192)
Screenshot: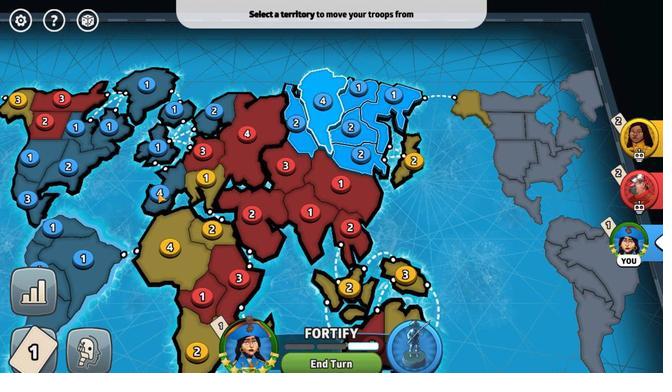 
Action: Mouse moved to (74, 128)
Screenshot: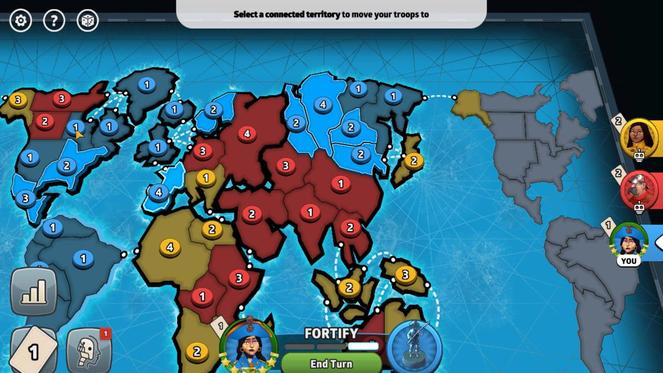 
Action: Mouse pressed left at (74, 128)
Screenshot: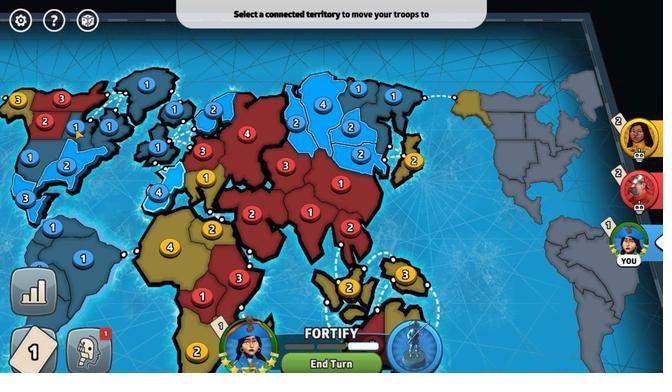 
Action: Mouse moved to (77, 127)
Screenshot: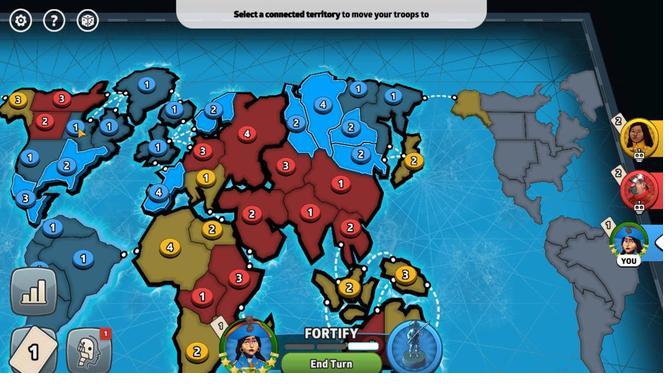 
Action: Mouse pressed left at (77, 127)
Screenshot: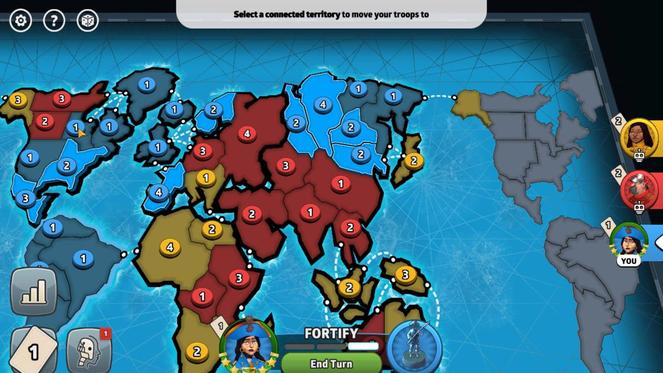 
Action: Mouse moved to (156, 189)
Screenshot: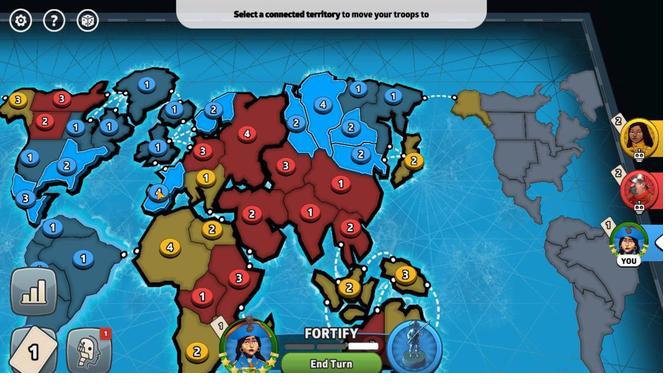 
Action: Mouse pressed left at (156, 189)
Screenshot: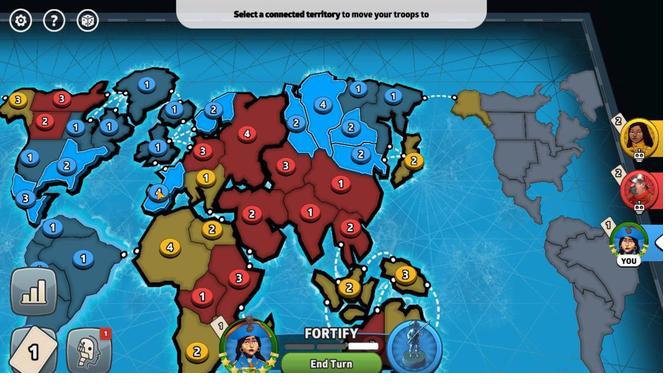 
Action: Mouse moved to (28, 154)
Screenshot: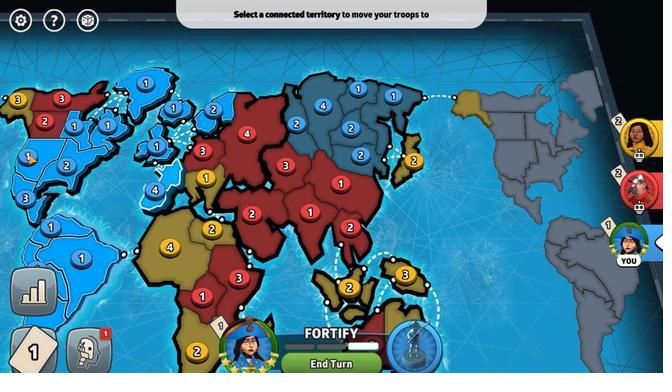 
Action: Mouse pressed left at (28, 154)
Screenshot: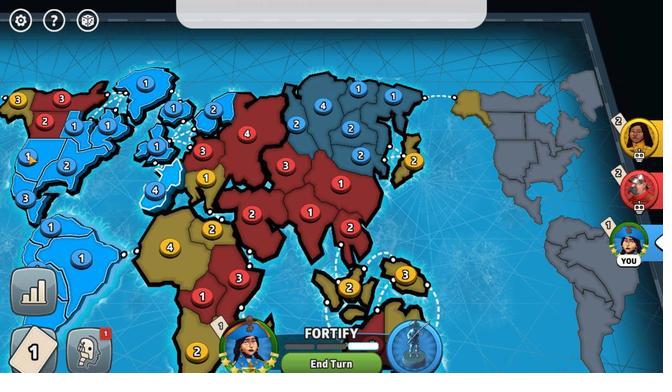 
Action: Mouse moved to (459, 288)
Screenshot: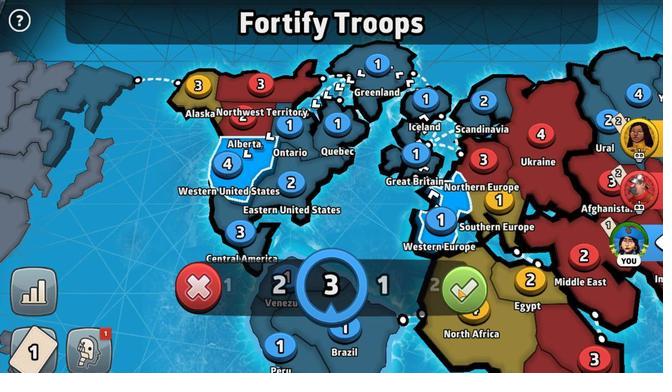 
Action: Mouse pressed left at (459, 288)
Screenshot: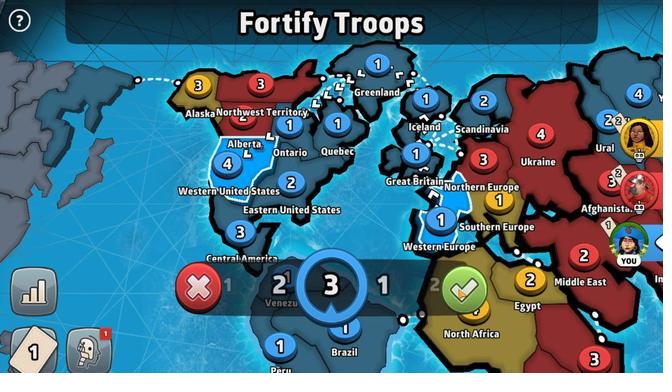 
Action: Mouse moved to (140, 106)
Screenshot: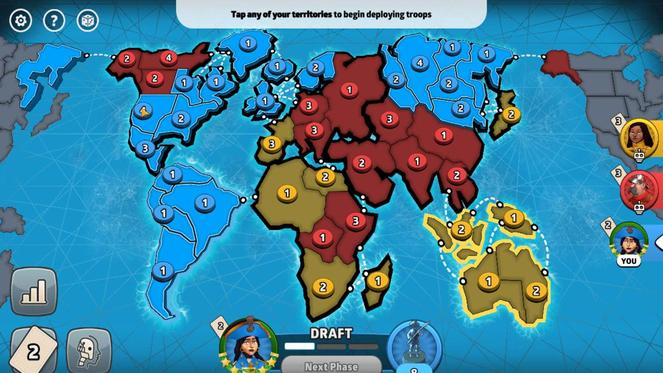 
Action: Mouse pressed left at (140, 106)
Screenshot: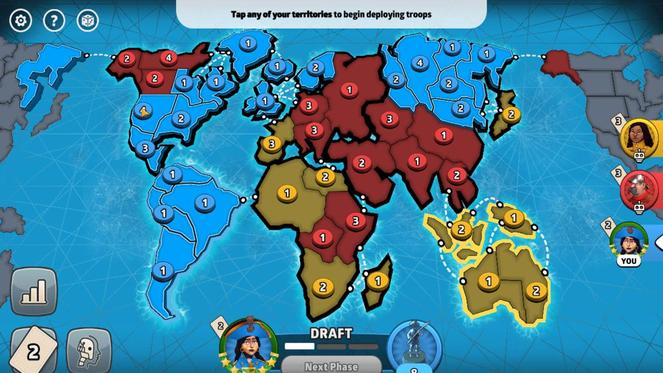 
Action: Mouse moved to (375, 288)
Screenshot: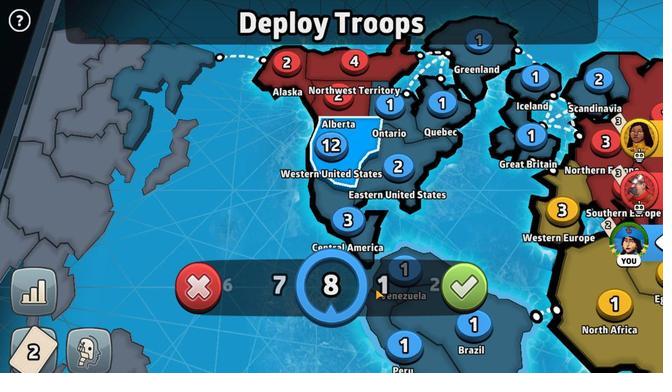 
Action: Mouse pressed left at (375, 288)
Screenshot: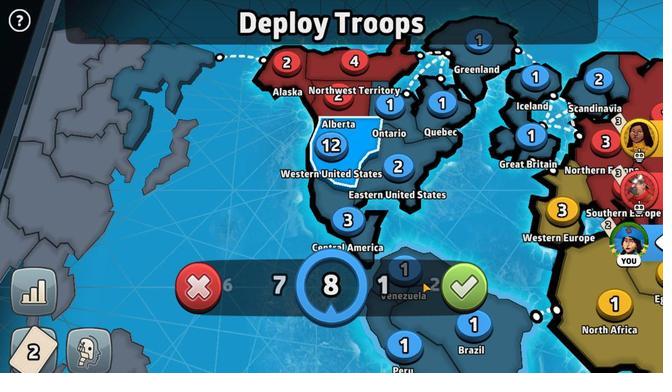 
Action: Mouse moved to (393, 286)
Screenshot: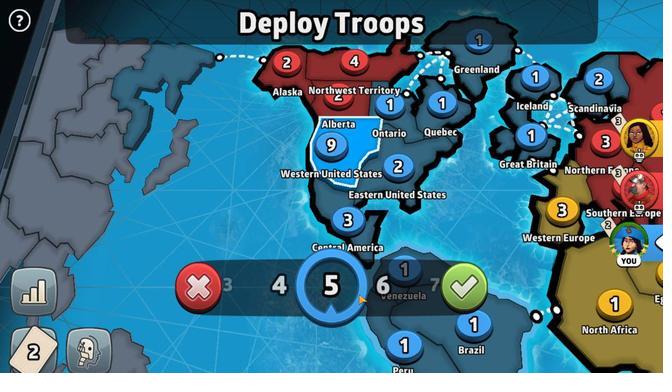 
Action: Mouse pressed left at (393, 286)
Screenshot: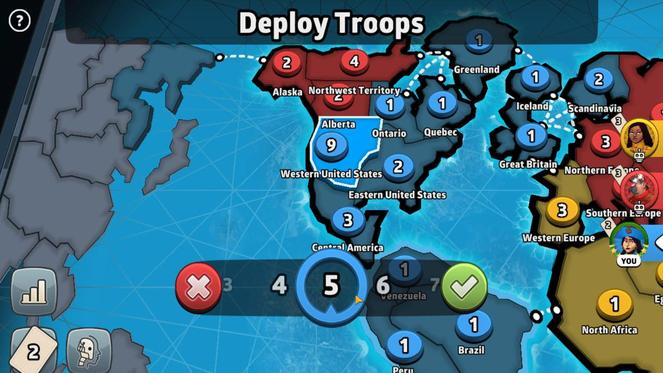 
Action: Mouse moved to (466, 284)
Screenshot: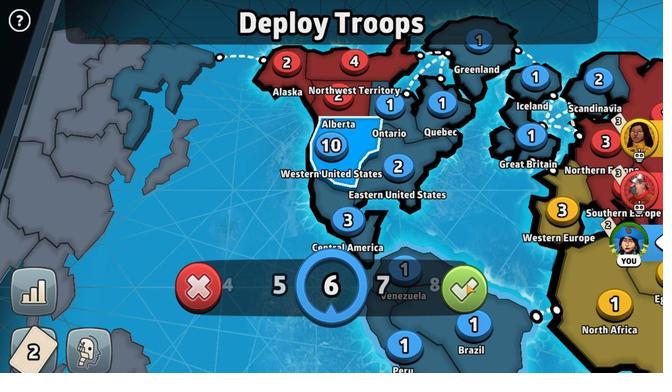 
Action: Mouse pressed left at (466, 284)
Screenshot: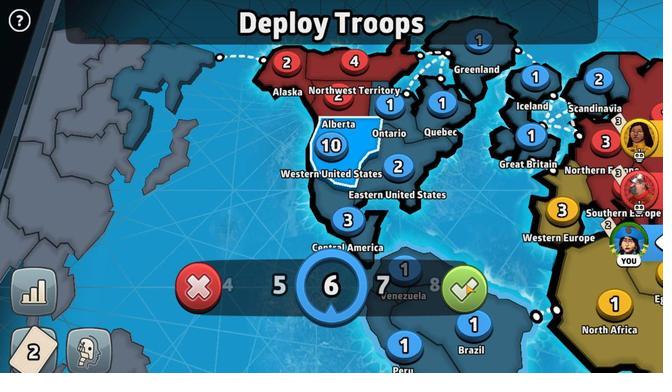 
Action: Mouse moved to (419, 60)
Screenshot: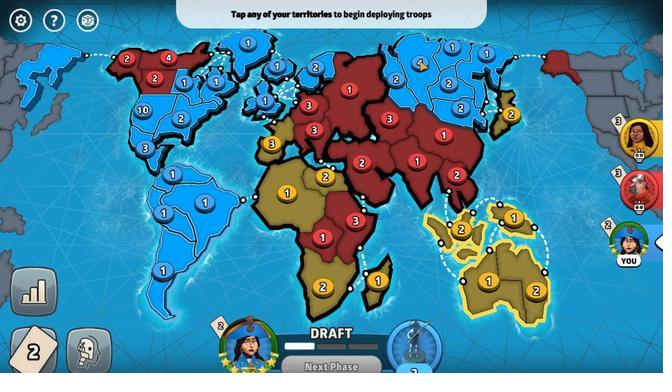 
Action: Mouse pressed left at (419, 60)
Screenshot: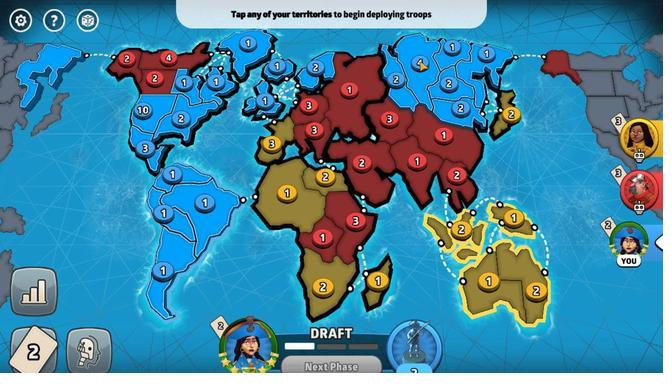 
Action: Mouse moved to (461, 281)
Screenshot: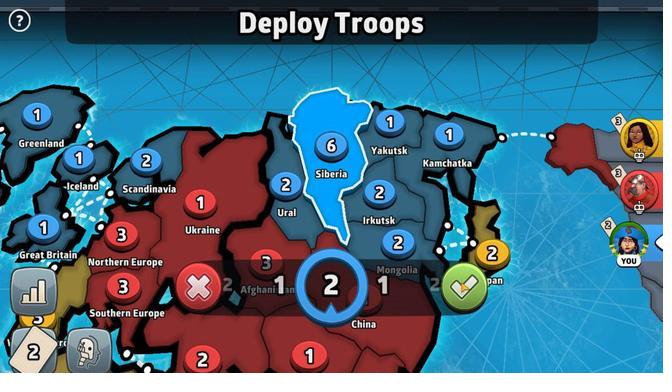 
Action: Mouse pressed left at (461, 281)
Screenshot: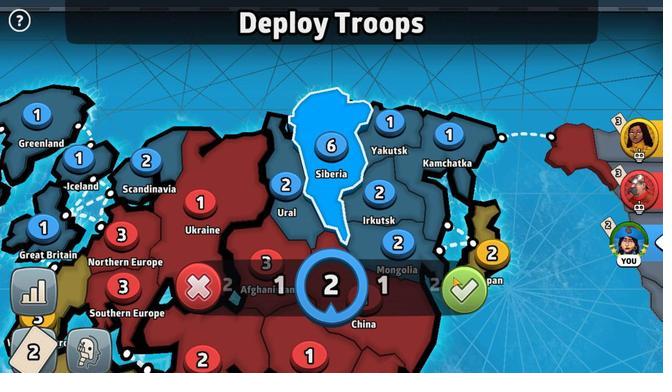 
Action: Mouse moved to (140, 110)
Screenshot: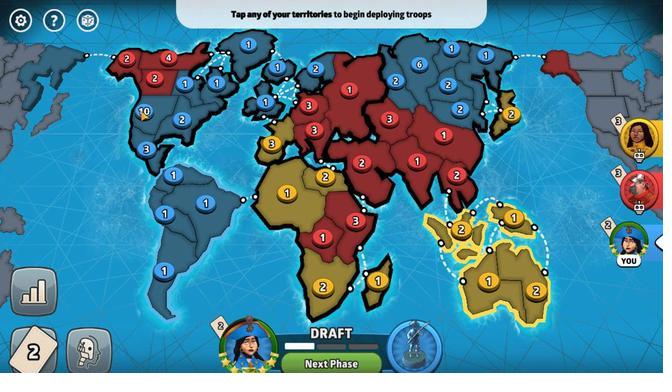 
Action: Mouse pressed left at (140, 110)
Screenshot: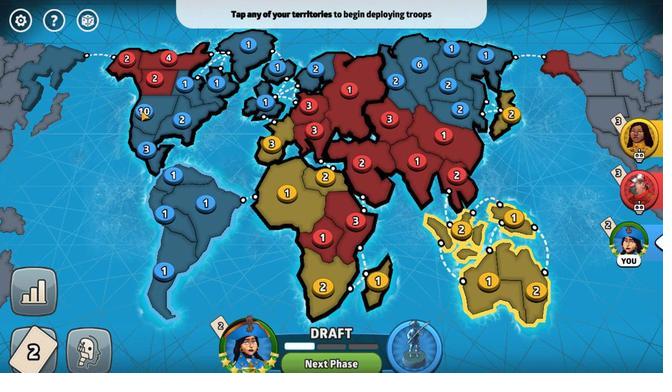 
Action: Mouse moved to (332, 363)
Screenshot: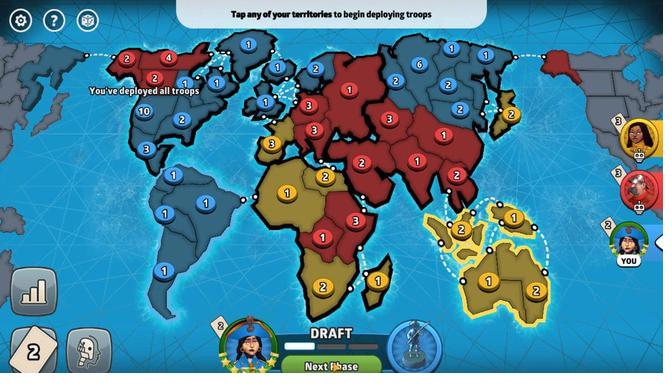 
Action: Mouse pressed left at (332, 363)
Screenshot: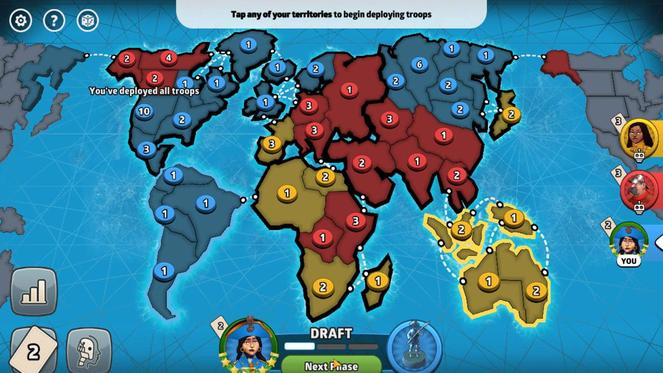 
Action: Mouse moved to (146, 109)
Screenshot: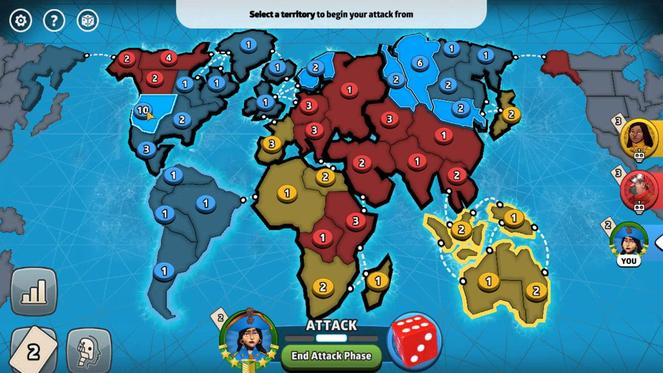 
Action: Mouse pressed left at (146, 109)
Screenshot: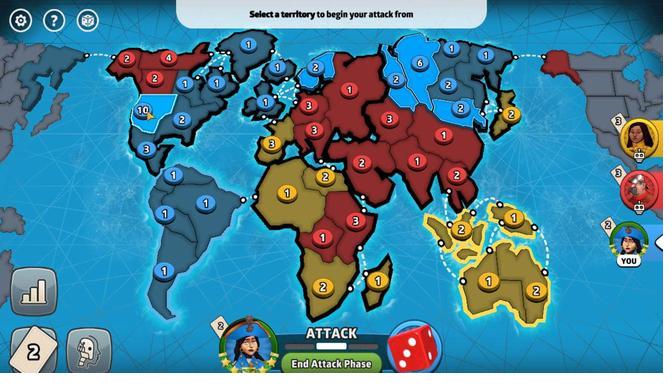 
Action: Mouse moved to (334, 109)
Screenshot: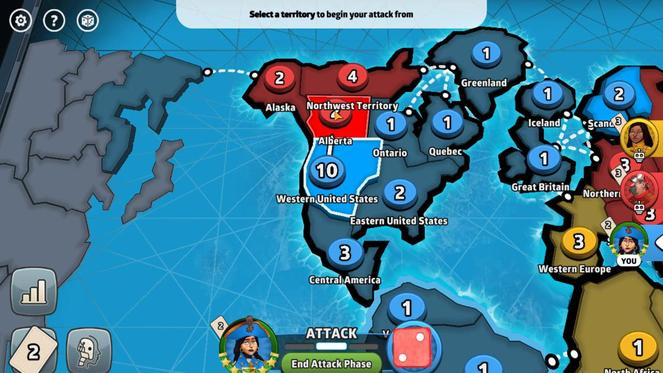 
Action: Mouse pressed left at (334, 109)
Screenshot: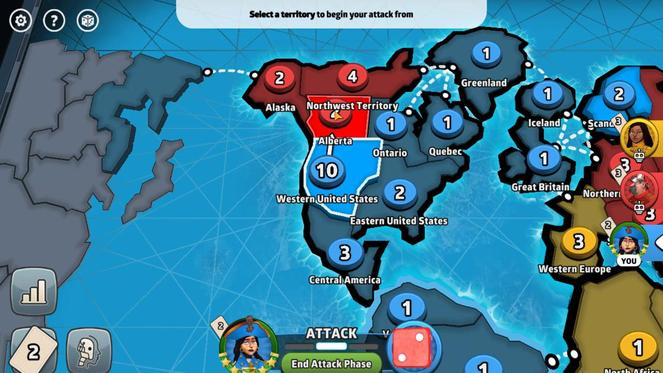 
Action: Mouse moved to (328, 300)
Screenshot: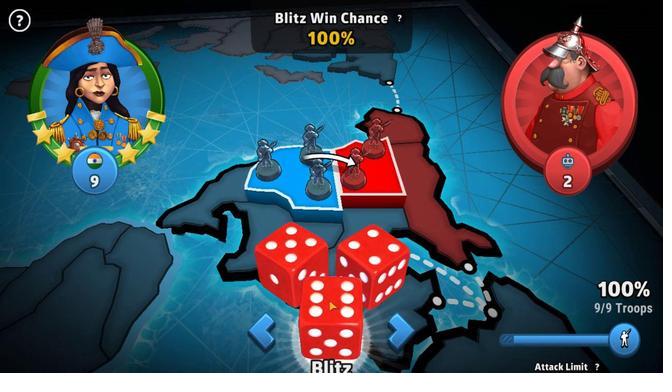 
Action: Mouse pressed left at (328, 300)
Screenshot: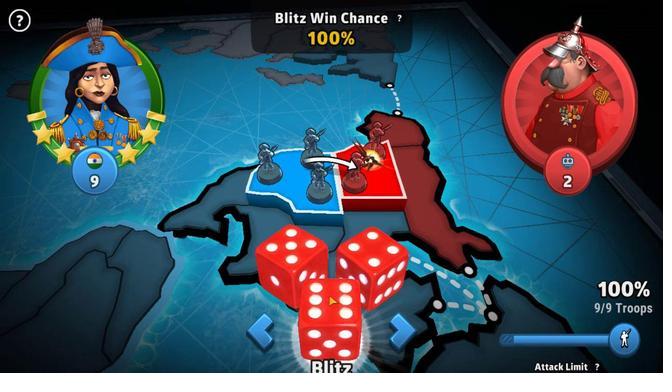 
Action: Mouse moved to (459, 284)
Screenshot: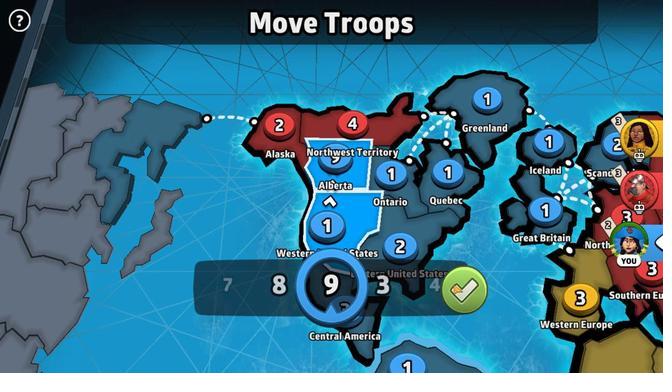 
Action: Mouse pressed left at (459, 284)
Screenshot: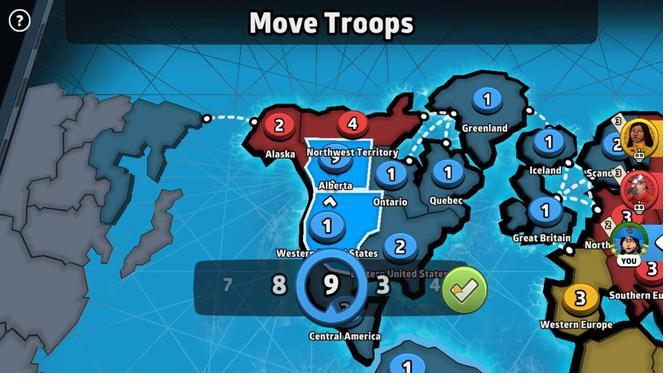 
Action: Mouse moved to (371, 143)
Screenshot: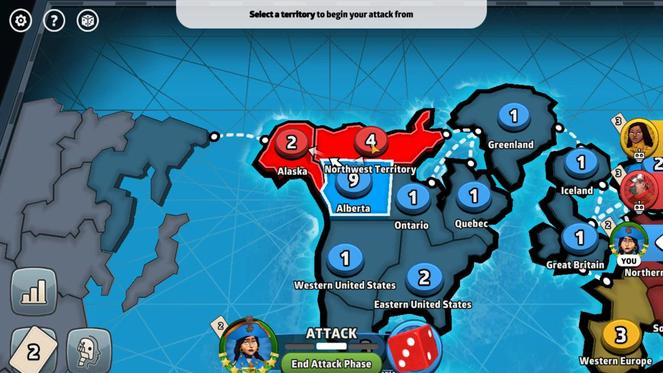 
Action: Mouse pressed left at (371, 143)
Screenshot: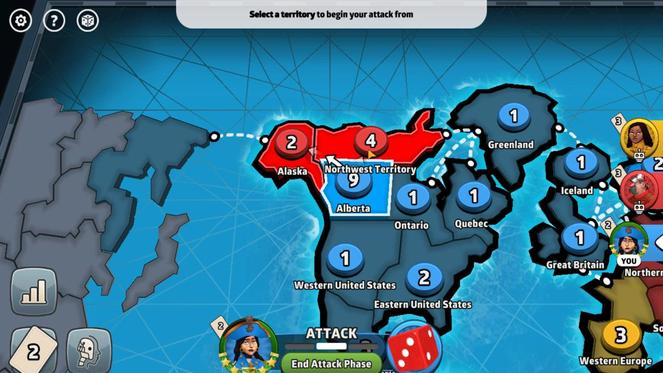 
Action: Mouse moved to (327, 294)
Screenshot: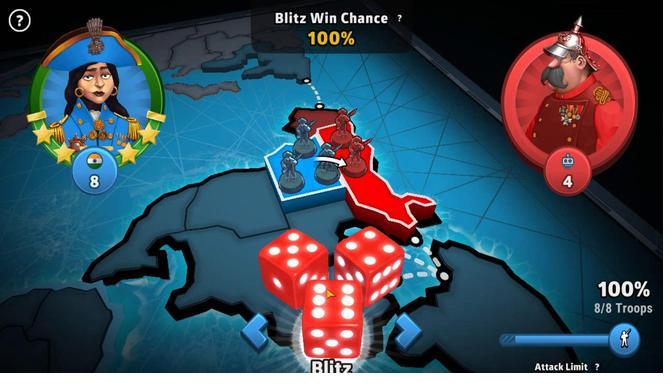 
Action: Mouse pressed left at (327, 294)
Screenshot: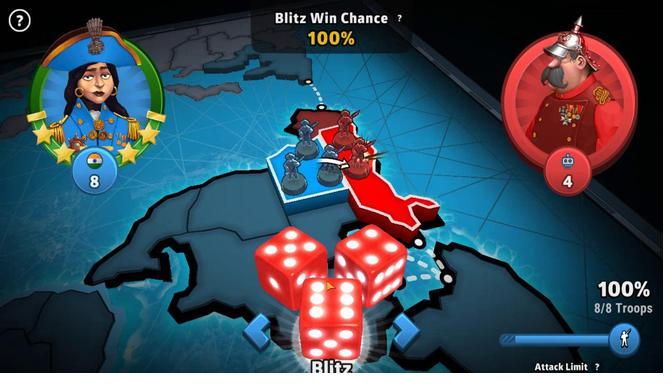 
Action: Mouse moved to (292, 139)
Screenshot: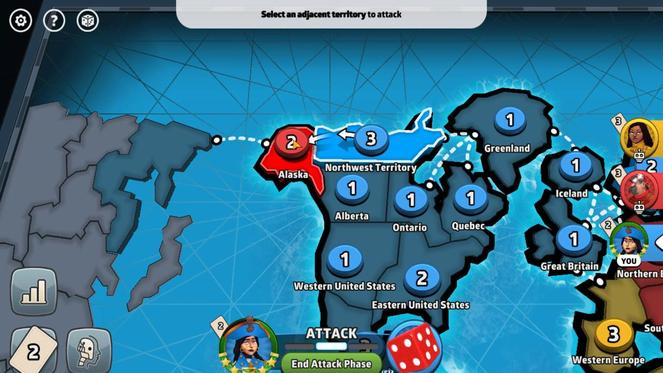 
Action: Mouse pressed left at (292, 139)
Screenshot: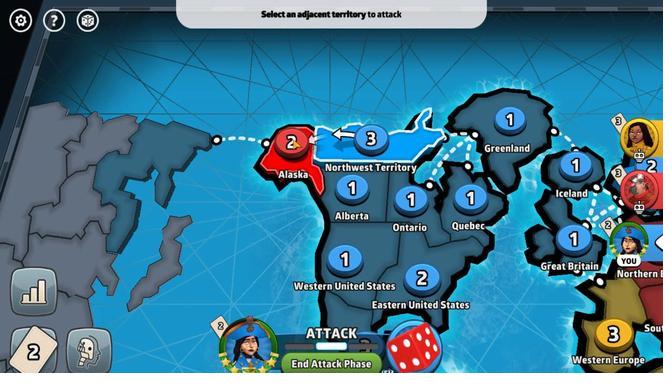 
Action: Mouse moved to (325, 323)
Screenshot: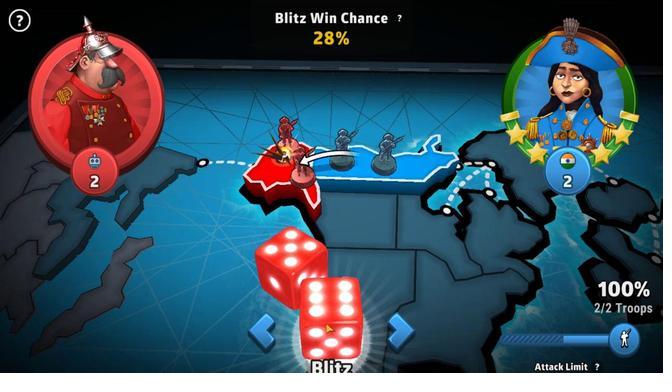 
Action: Mouse pressed left at (325, 323)
Screenshot: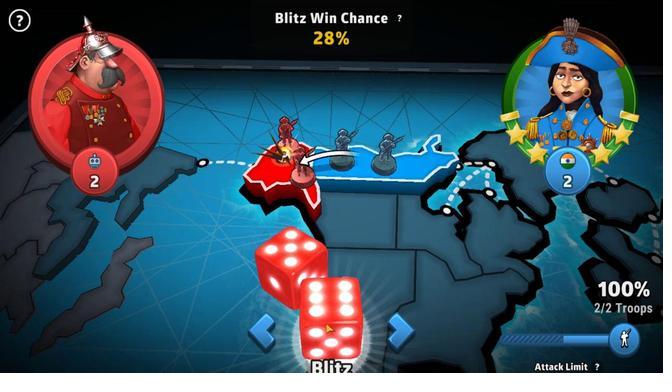 
Action: Mouse moved to (419, 59)
Screenshot: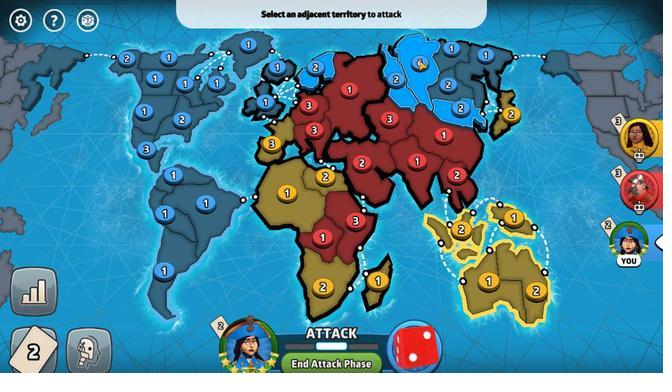 
Action: Mouse pressed left at (419, 59)
Screenshot: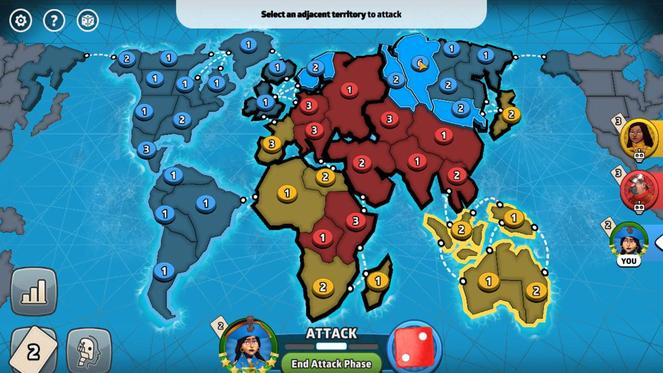 
Action: Mouse moved to (349, 215)
Screenshot: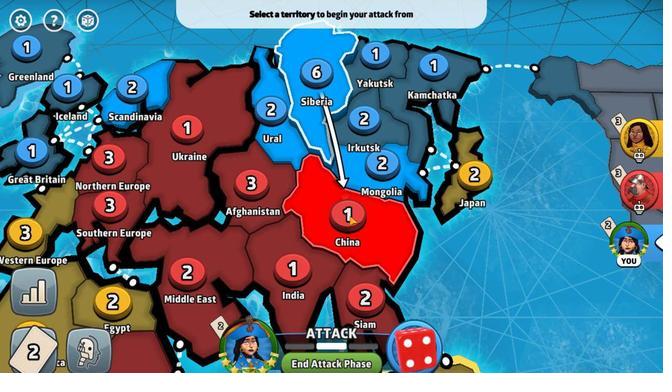 
Action: Mouse pressed left at (349, 215)
Screenshot: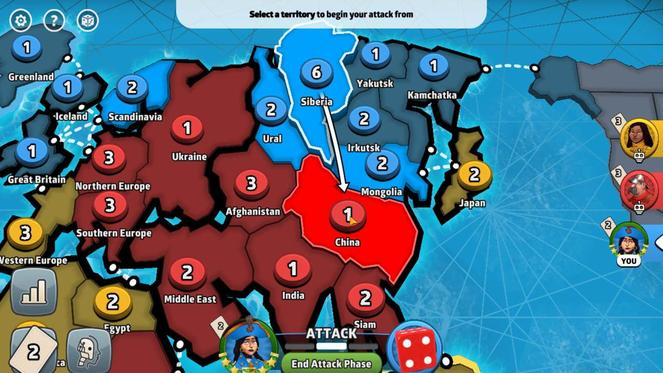
Action: Mouse moved to (334, 301)
Screenshot: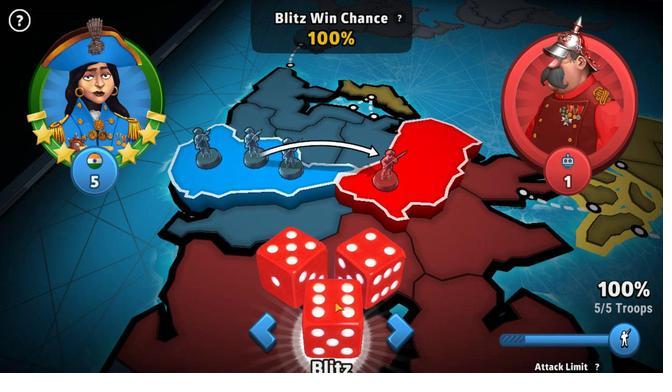 
Action: Mouse pressed left at (334, 301)
Screenshot: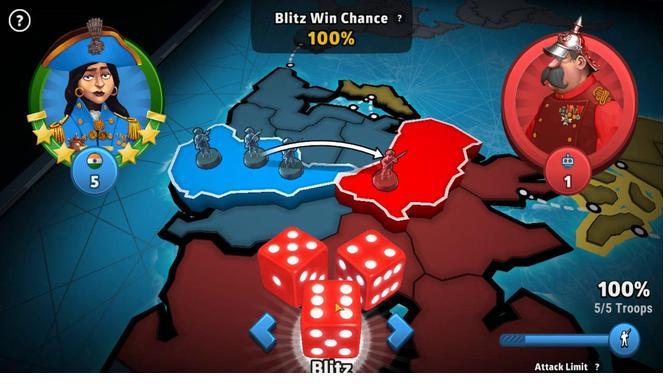 
Action: Mouse moved to (454, 282)
Screenshot: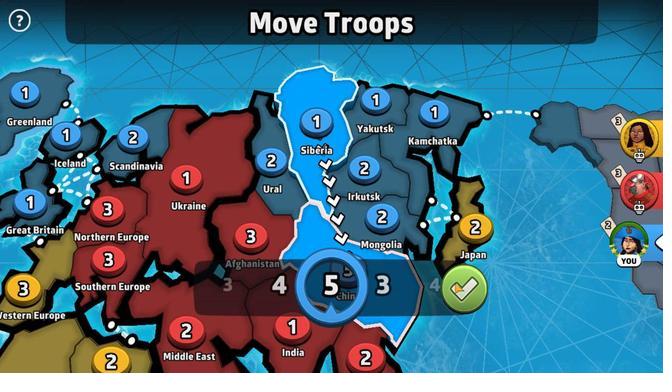 
Action: Mouse pressed left at (454, 282)
Screenshot: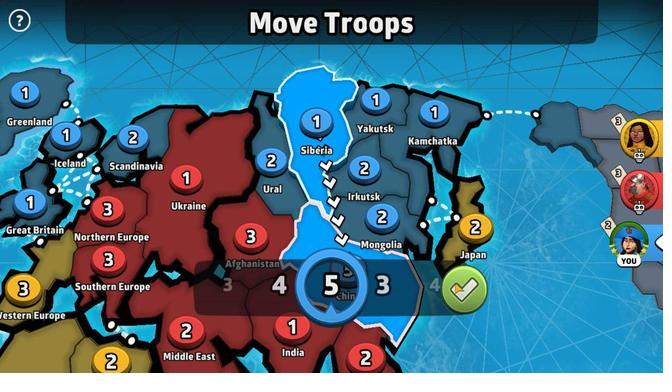 
Action: Mouse moved to (318, 164)
Screenshot: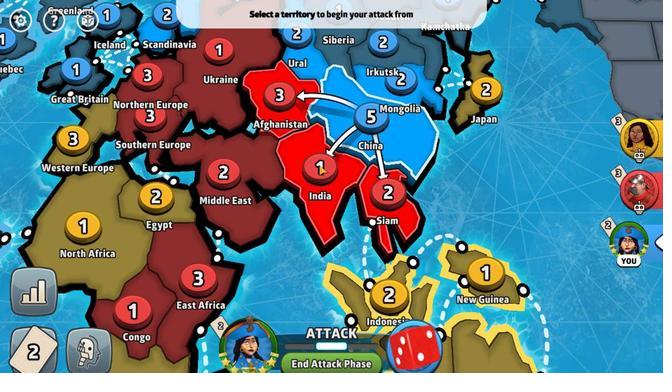 
Action: Mouse pressed left at (318, 164)
Screenshot: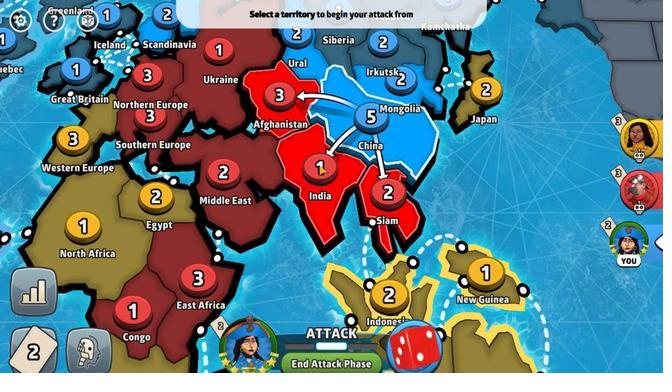 
Action: Mouse moved to (337, 284)
Screenshot: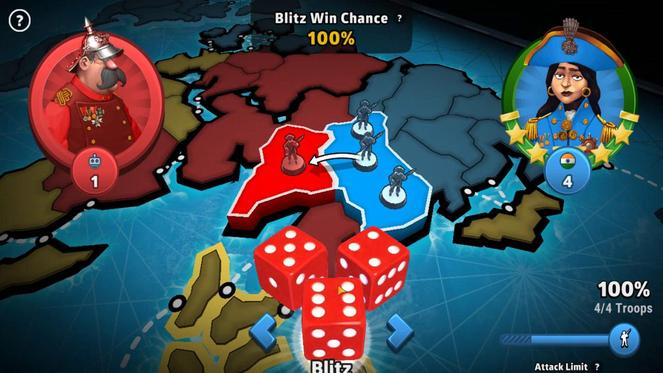 
Action: Mouse pressed left at (337, 284)
Screenshot: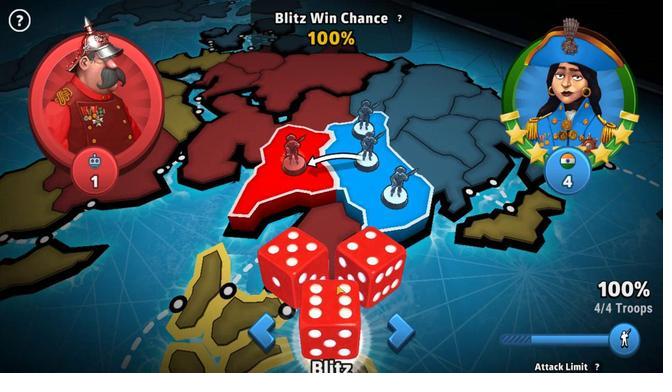 
Action: Mouse moved to (470, 285)
Screenshot: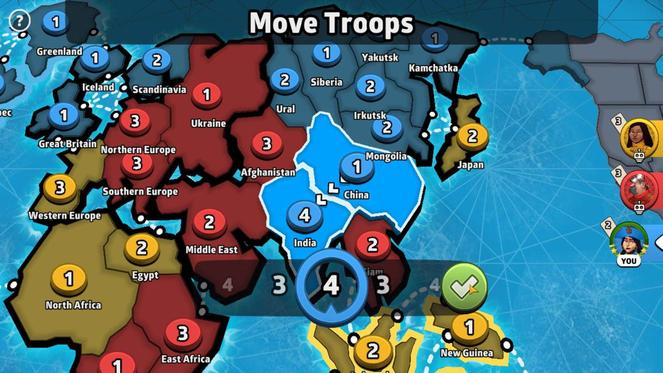 
Action: Mouse pressed left at (470, 285)
Screenshot: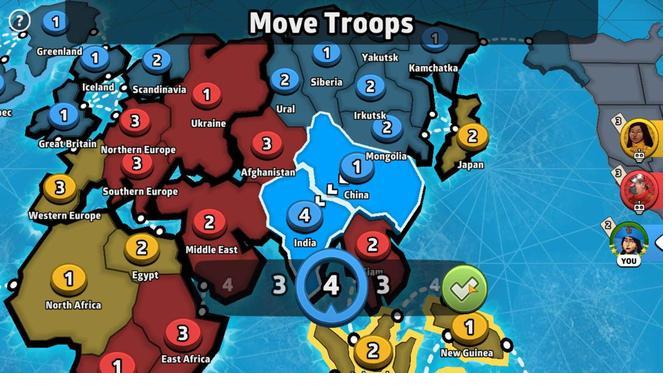 
Action: Mouse moved to (409, 149)
Screenshot: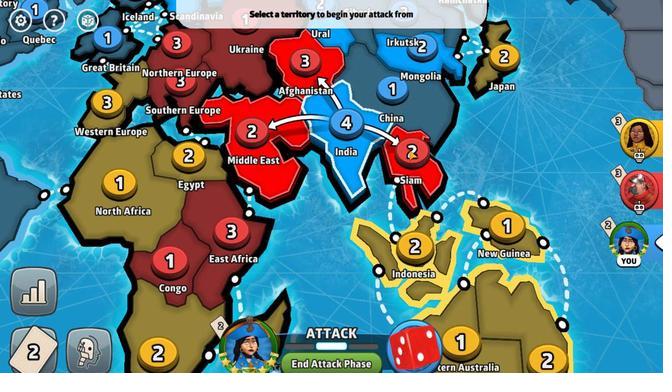 
Action: Mouse pressed left at (409, 149)
Screenshot: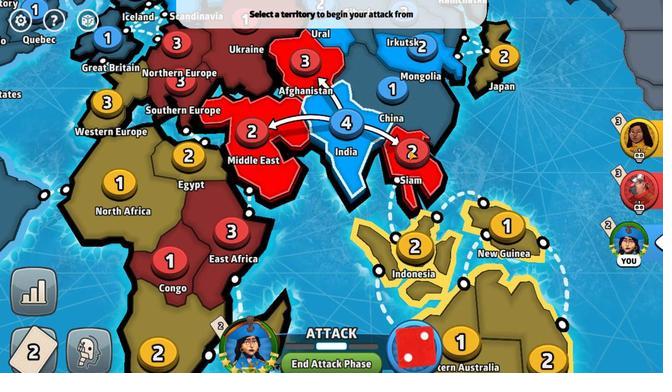 
Action: Mouse moved to (335, 294)
Screenshot: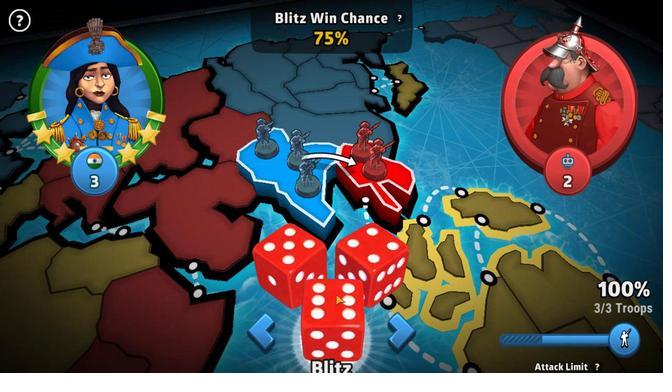 
Action: Mouse pressed left at (335, 294)
Screenshot: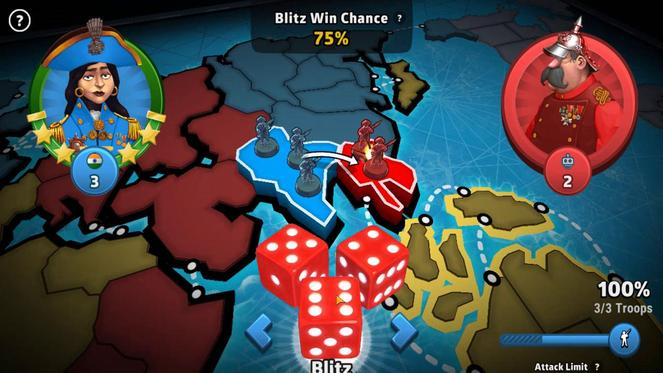 
Action: Mouse moved to (317, 360)
Screenshot: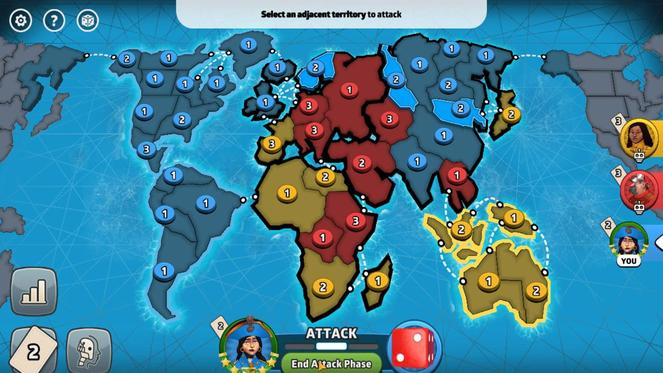 
Action: Mouse pressed left at (317, 360)
Screenshot: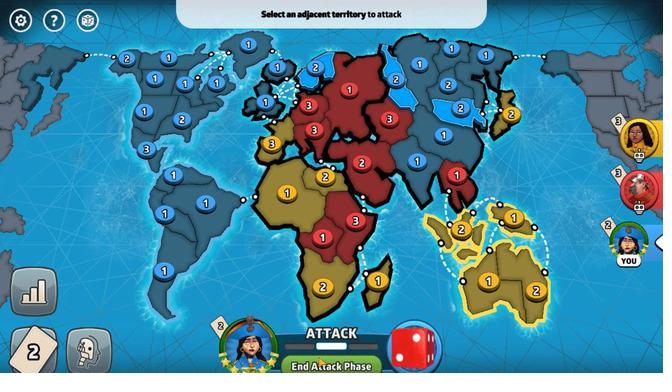 
Action: Mouse moved to (367, 155)
Screenshot: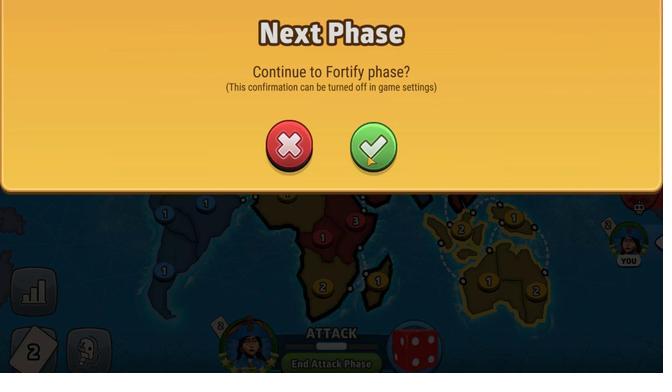 
Action: Mouse pressed left at (367, 155)
Screenshot: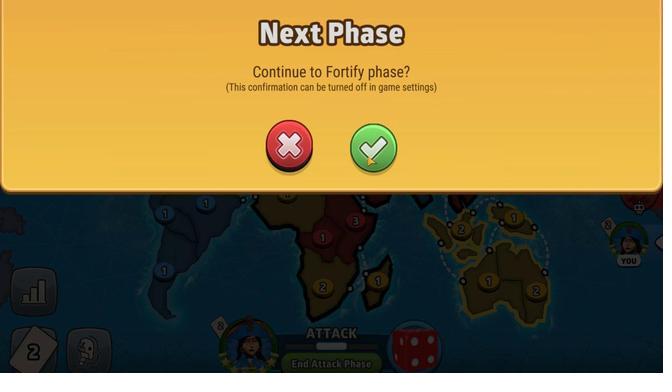 
Action: Mouse moved to (457, 107)
Screenshot: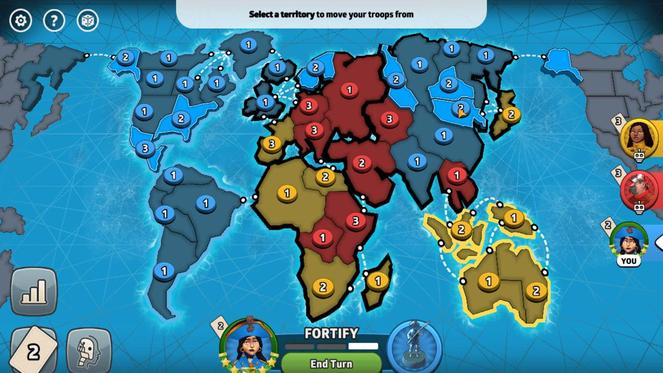 
Action: Mouse pressed left at (457, 107)
Screenshot: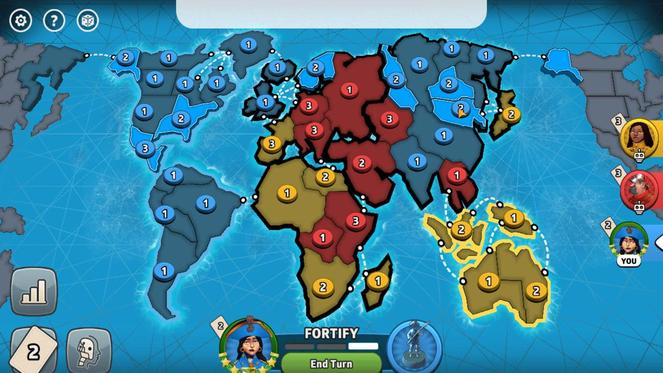 
Action: Mouse moved to (396, 78)
Screenshot: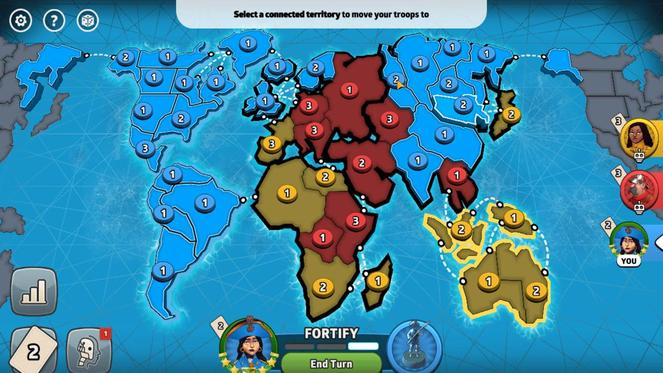 
Action: Mouse pressed left at (396, 78)
Screenshot: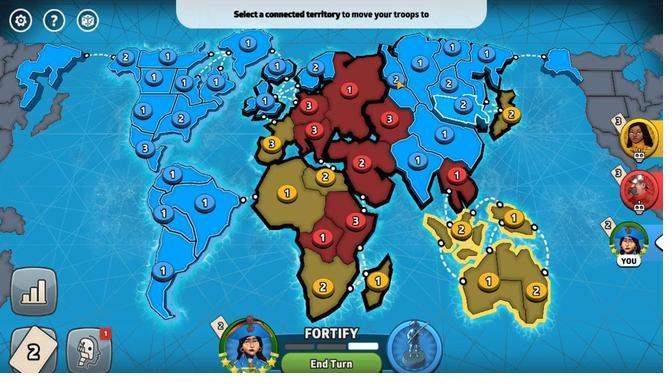 
Action: Mouse moved to (397, 78)
Screenshot: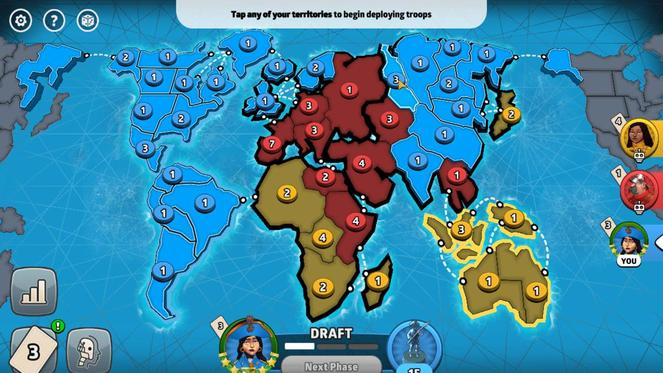 
Action: Mouse pressed left at (397, 78)
Screenshot: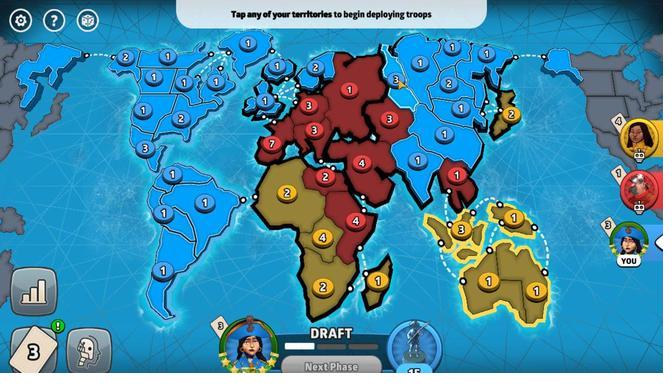 
Action: Mouse moved to (468, 287)
Screenshot: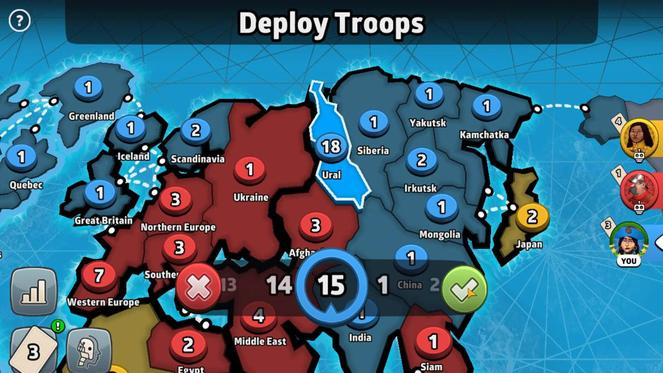 
Action: Mouse pressed left at (468, 287)
Screenshot: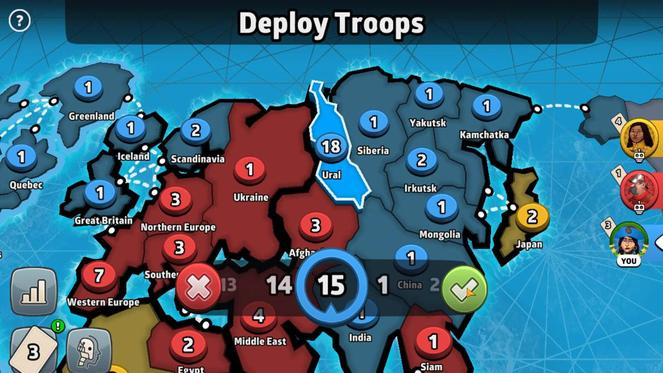 
Action: Mouse moved to (339, 362)
Screenshot: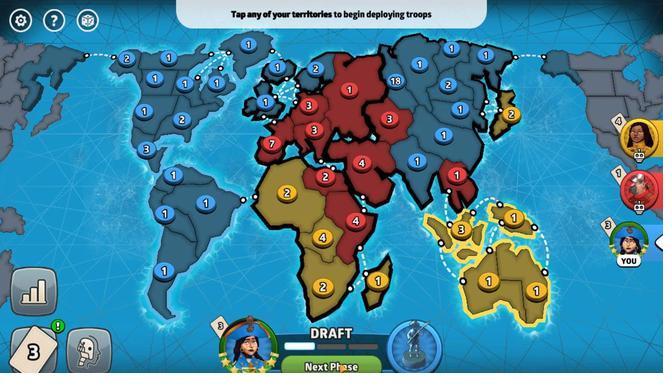 
Action: Mouse pressed left at (339, 362)
Screenshot: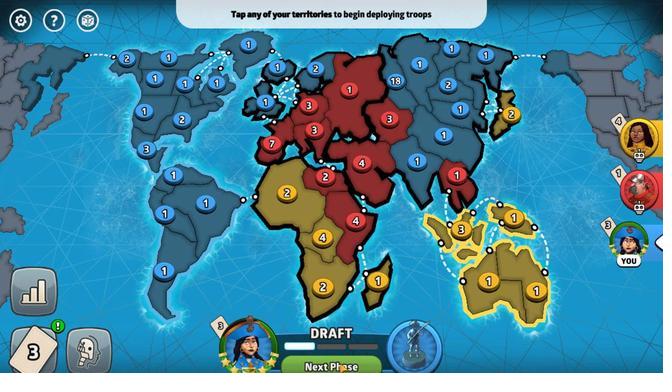 
Action: Mouse moved to (397, 79)
Screenshot: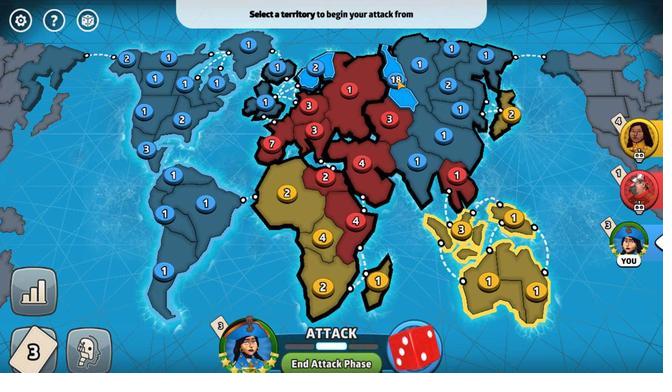 
Action: Mouse pressed left at (397, 79)
Screenshot: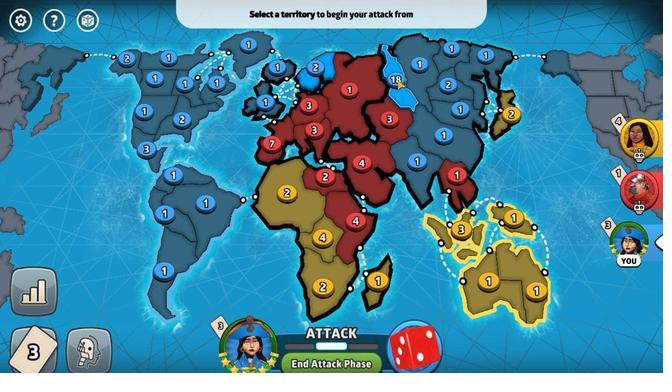 
Action: Mouse moved to (367, 168)
Screenshot: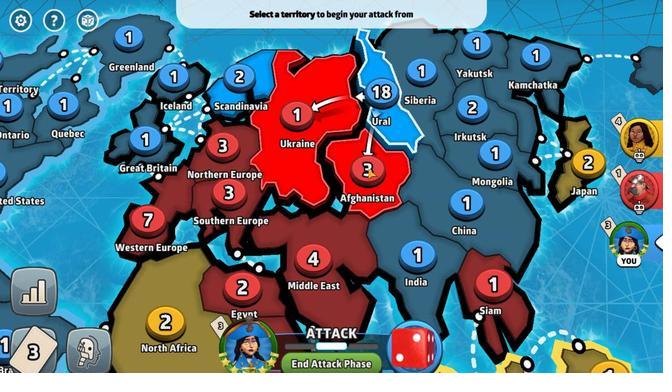 
Action: Mouse pressed left at (367, 168)
Screenshot: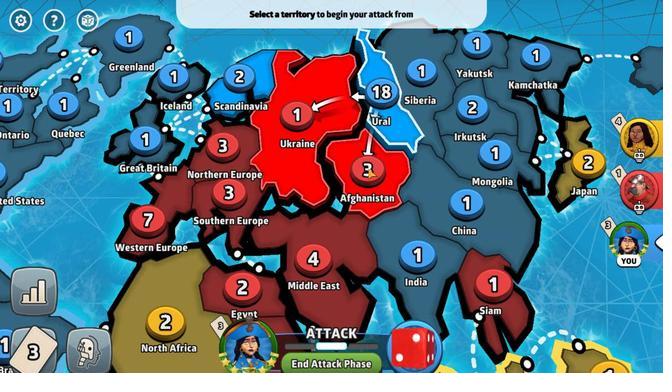 
Action: Mouse moved to (332, 298)
Screenshot: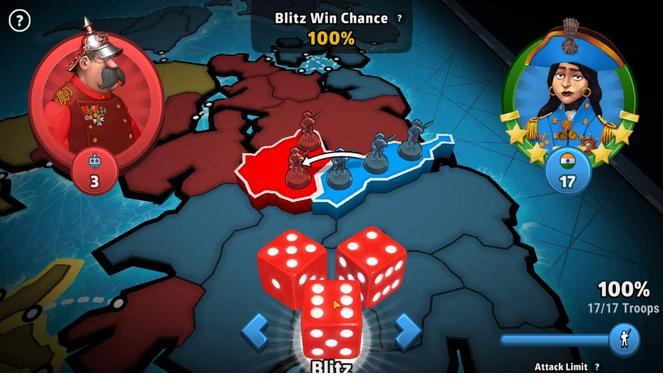 
Action: Mouse pressed left at (332, 298)
Screenshot: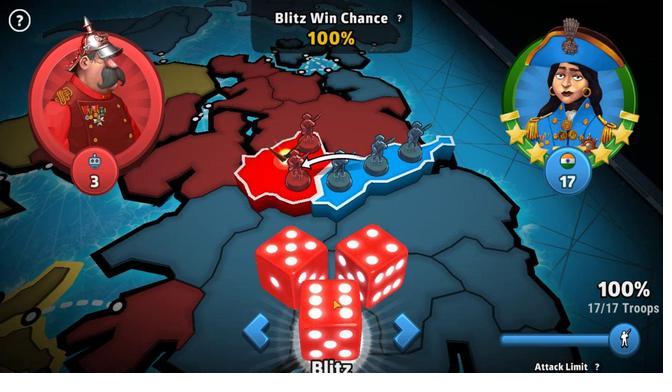 
Action: Mouse moved to (460, 286)
Screenshot: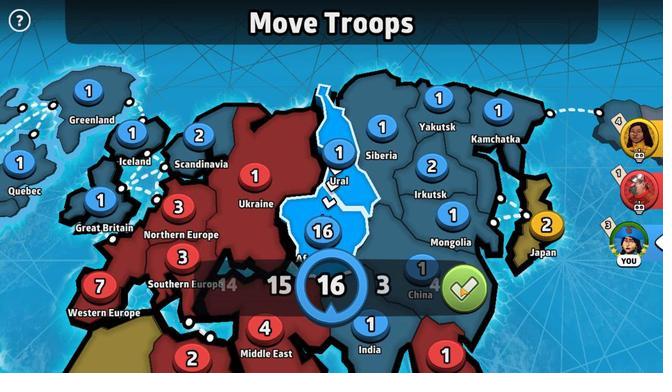 
Action: Mouse pressed left at (460, 286)
Screenshot: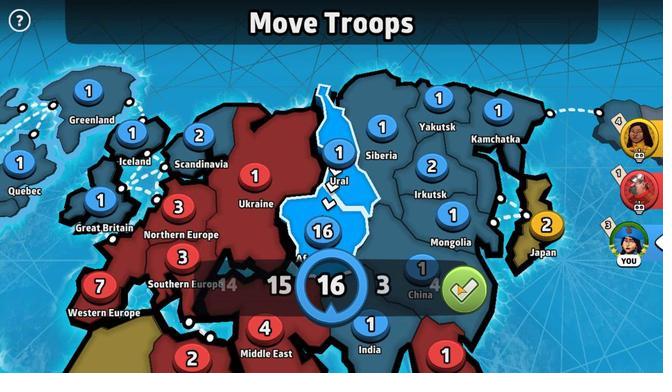 
Action: Mouse moved to (340, 212)
Screenshot: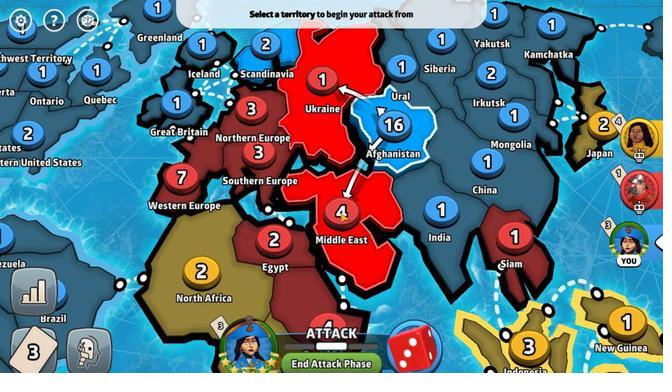 
Action: Mouse pressed left at (340, 212)
Screenshot: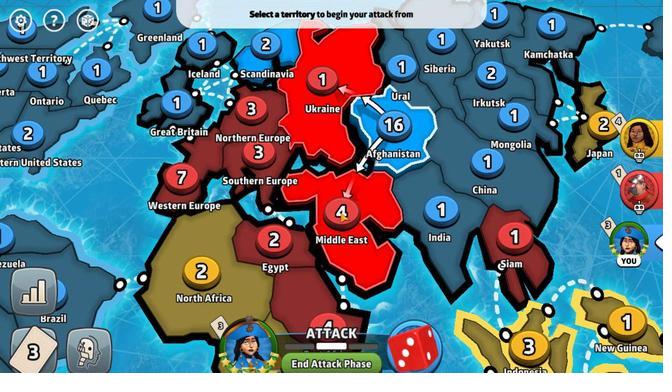 
Action: Mouse moved to (338, 297)
Screenshot: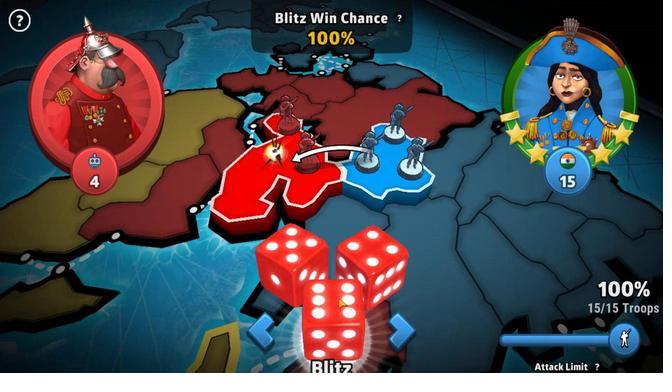 
Action: Mouse pressed left at (338, 297)
Screenshot: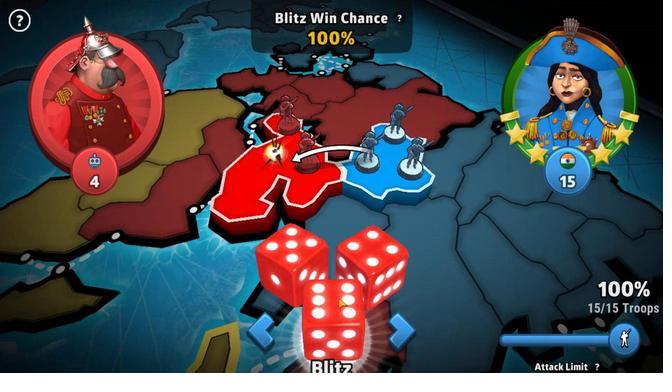 
Action: Mouse moved to (462, 285)
Screenshot: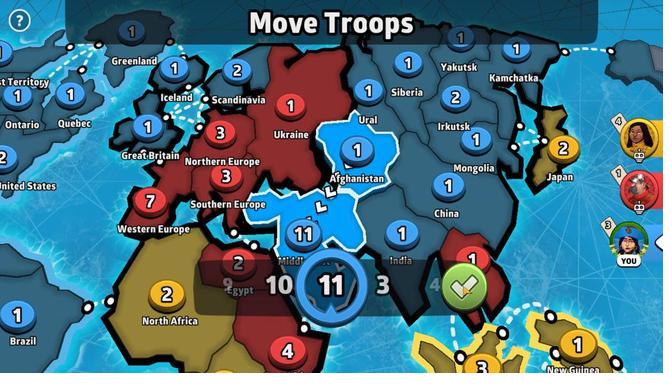 
Action: Mouse pressed left at (462, 285)
Screenshot: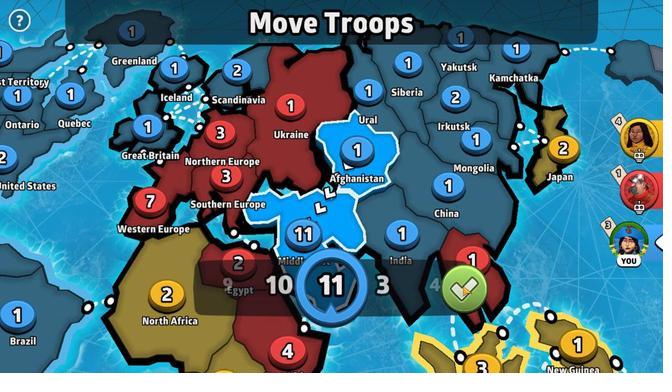 
Action: Mouse moved to (332, 259)
Screenshot: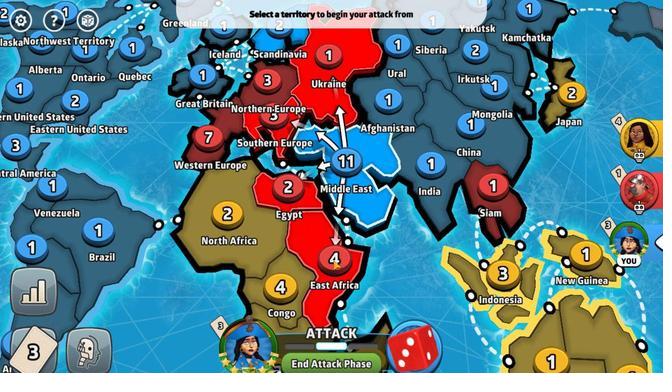 
Action: Mouse pressed left at (332, 259)
Screenshot: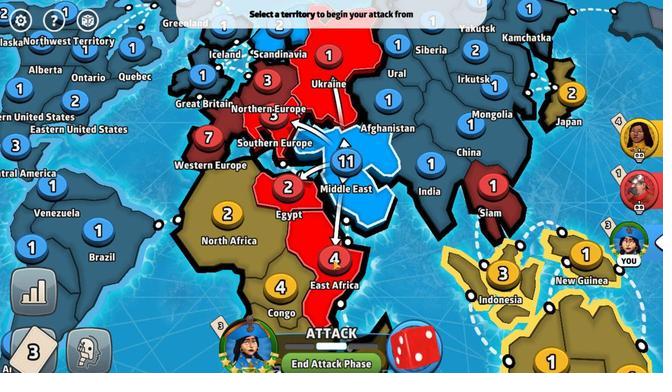 
Action: Mouse moved to (323, 292)
Screenshot: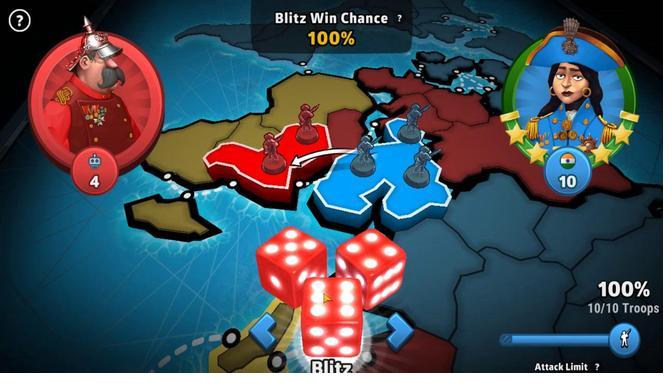 
Action: Mouse pressed left at (323, 292)
Screenshot: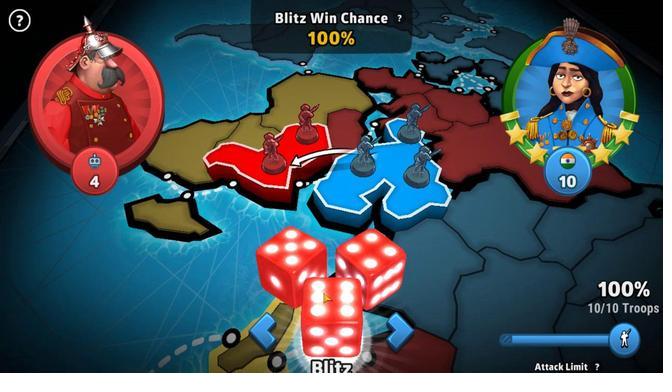 
Action: Mouse moved to (463, 288)
Screenshot: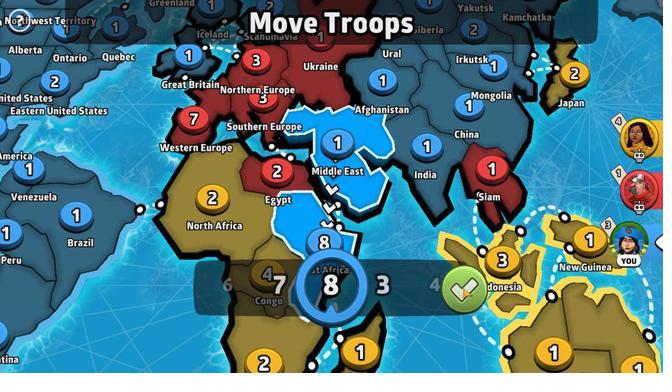 
Action: Mouse pressed left at (463, 288)
Screenshot: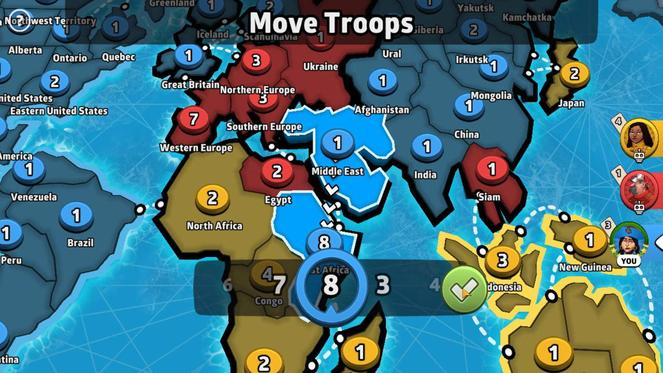 
Action: Mouse moved to (403, 210)
Screenshot: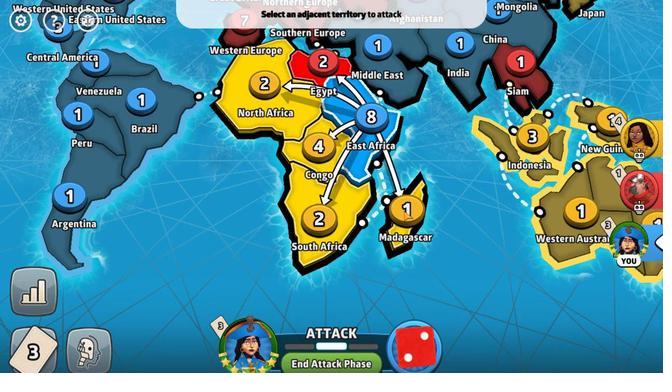 
Action: Mouse pressed left at (403, 210)
Screenshot: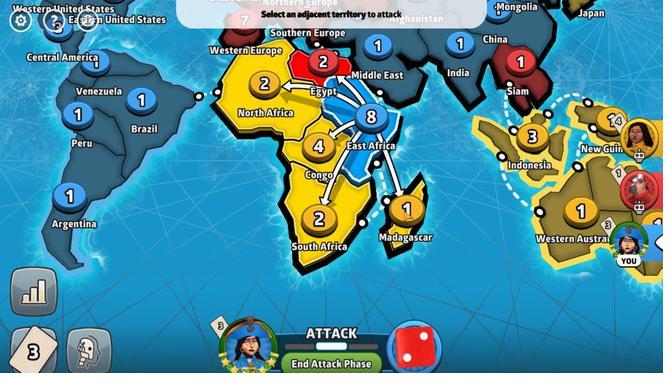 
Action: Mouse moved to (336, 306)
Screenshot: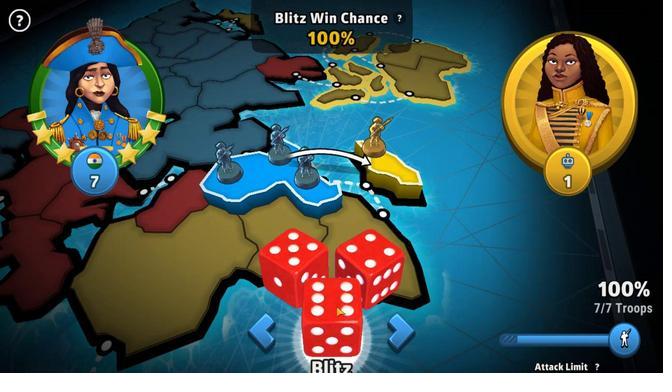 
Action: Mouse pressed left at (336, 306)
Screenshot: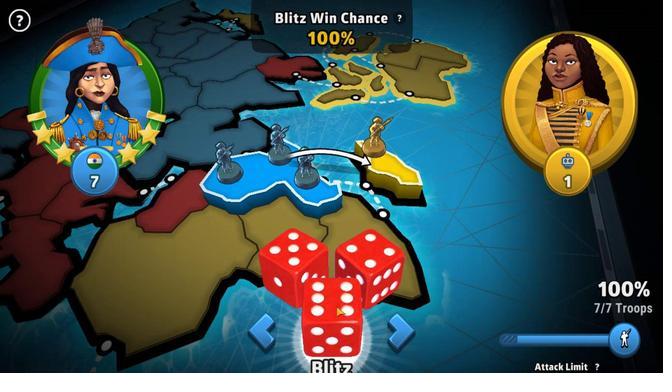 
Action: Mouse moved to (466, 283)
Screenshot: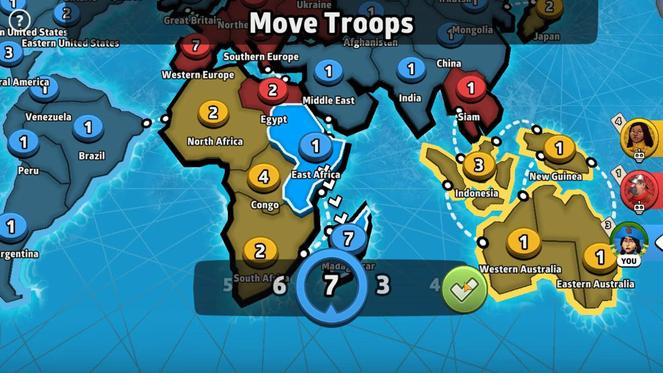 
Action: Mouse pressed left at (466, 283)
Screenshot: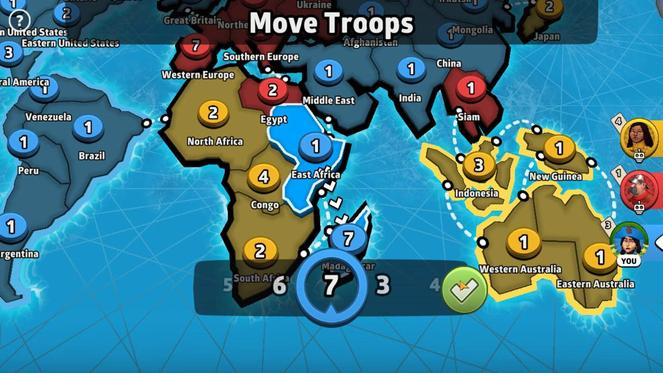 
Action: Mouse moved to (287, 152)
Screenshot: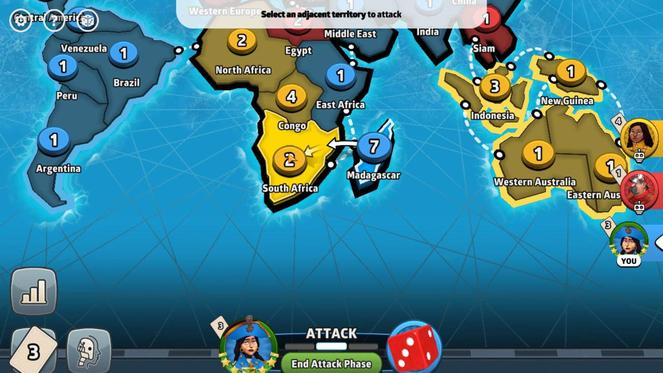
Action: Mouse pressed left at (287, 152)
Screenshot: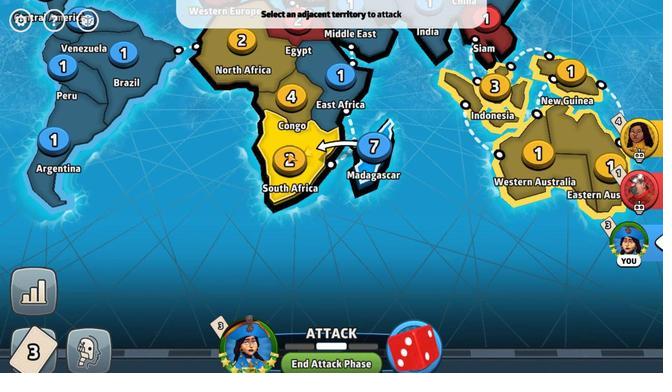 
Action: Mouse moved to (343, 302)
Screenshot: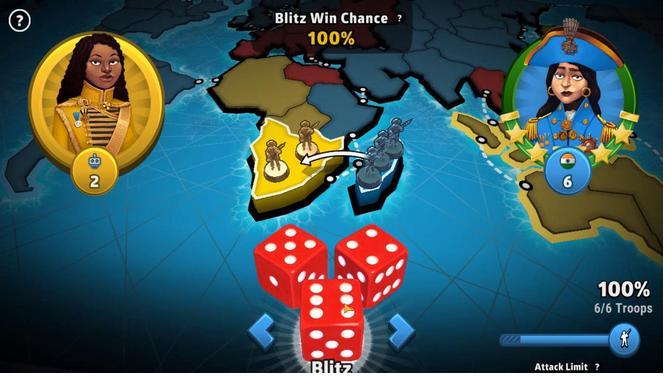 
Action: Mouse pressed left at (343, 302)
Screenshot: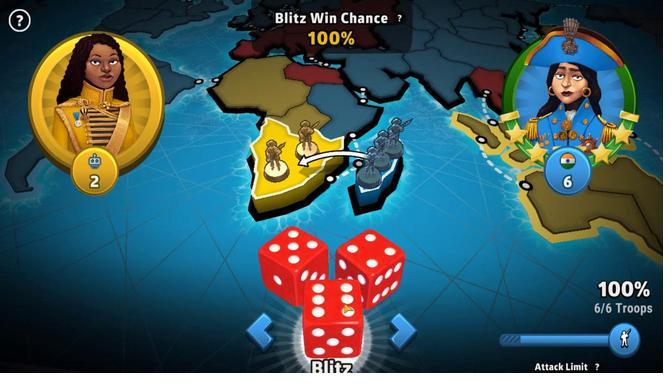 
Action: Mouse moved to (460, 287)
Screenshot: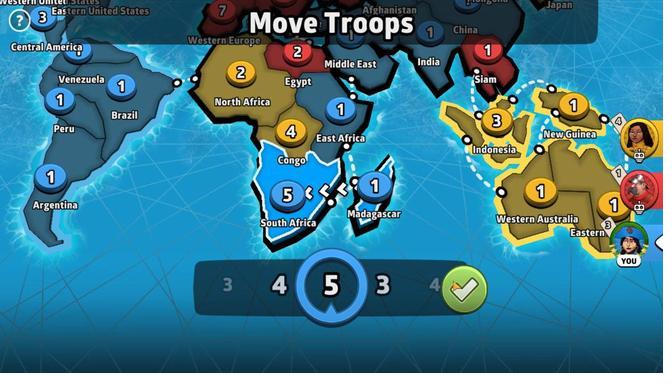 
Action: Mouse pressed left at (460, 287)
Screenshot: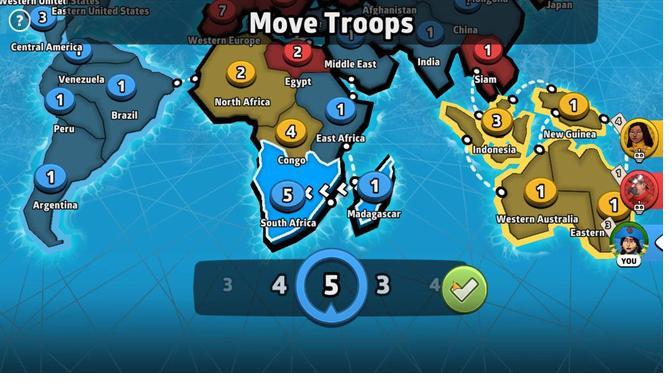 
Action: Mouse moved to (345, 93)
Screenshot: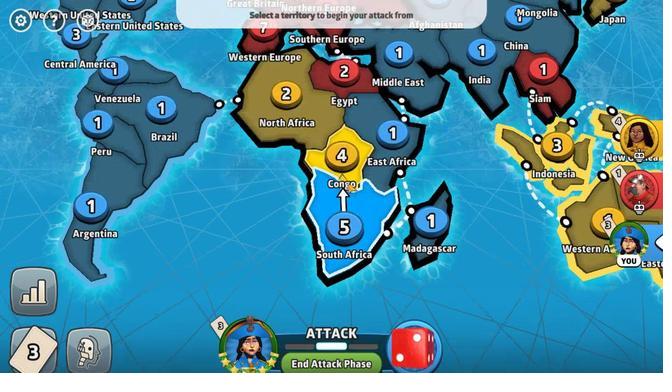 
Action: Mouse pressed left at (345, 93)
Screenshot: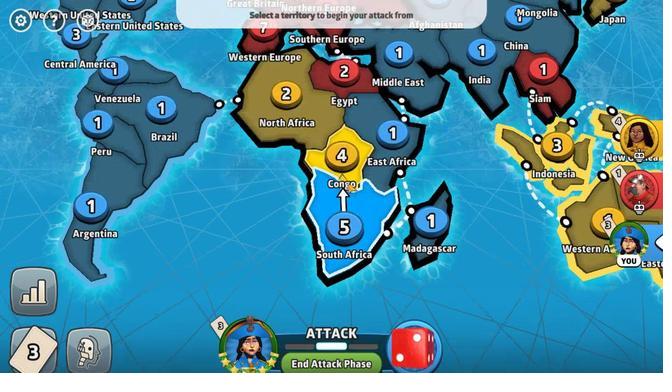 
Action: Mouse moved to (397, 160)
Screenshot: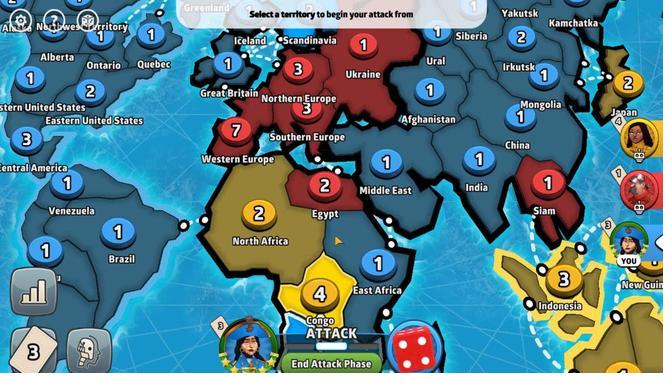 
Action: Mouse pressed left at (397, 160)
Screenshot: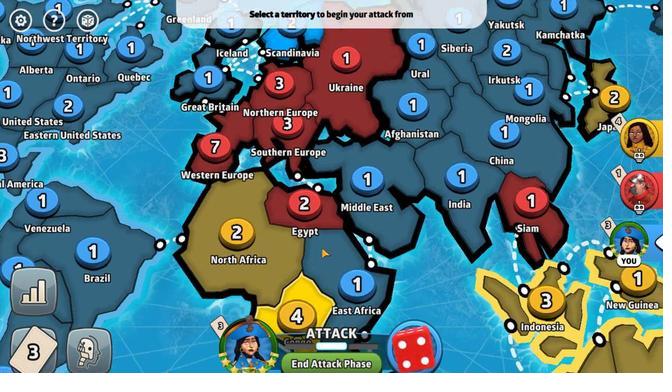 
Action: Mouse moved to (334, 363)
Screenshot: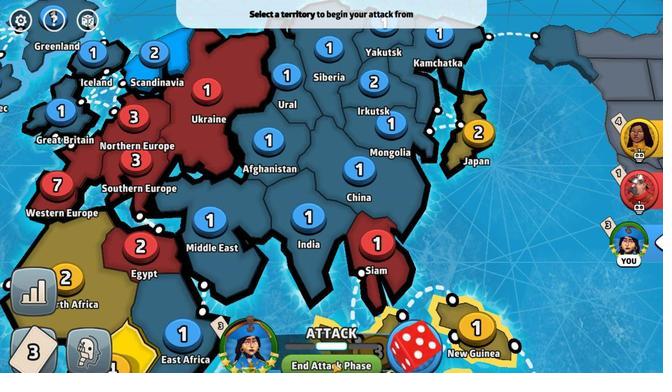 
Action: Mouse pressed left at (334, 363)
Screenshot: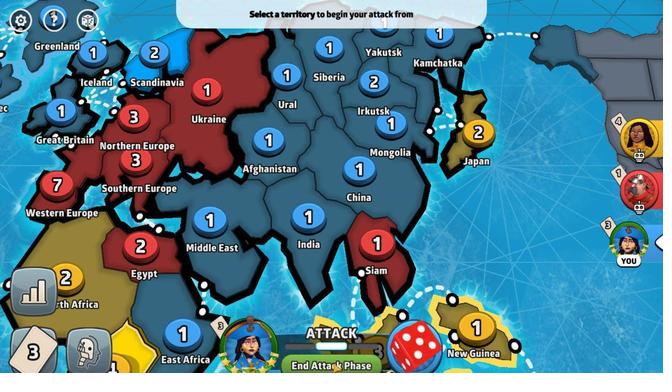 
Action: Mouse moved to (368, 137)
Screenshot: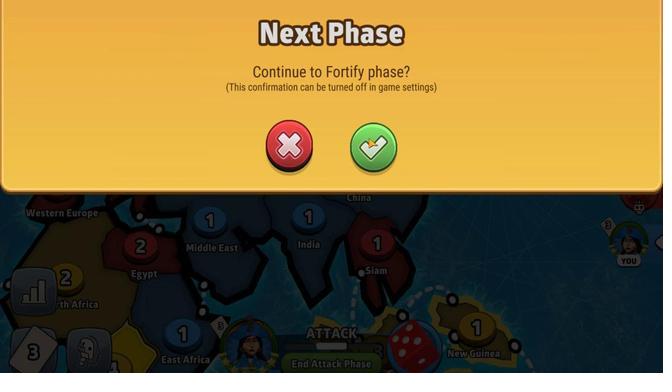 
Action: Mouse pressed left at (368, 137)
Screenshot: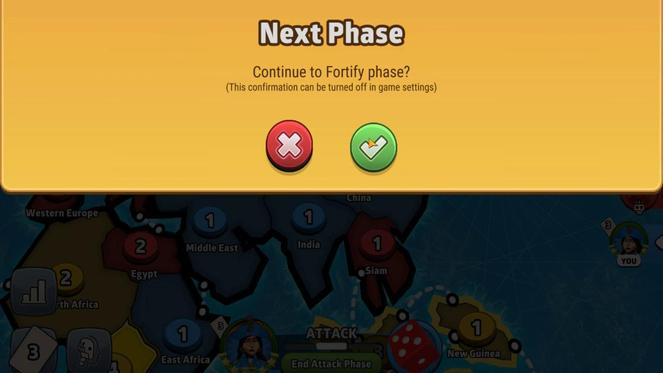 
Action: Mouse moved to (145, 144)
Screenshot: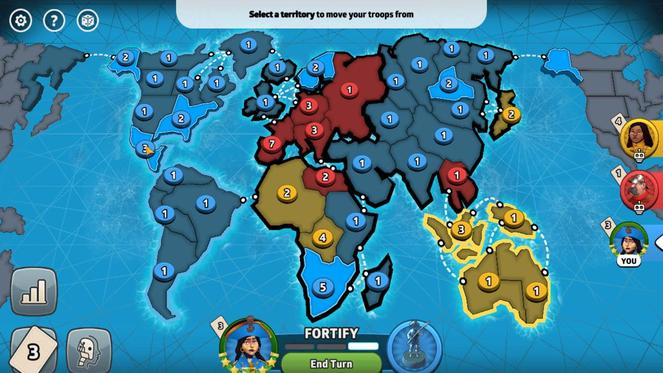 
Action: Mouse pressed left at (145, 144)
Screenshot: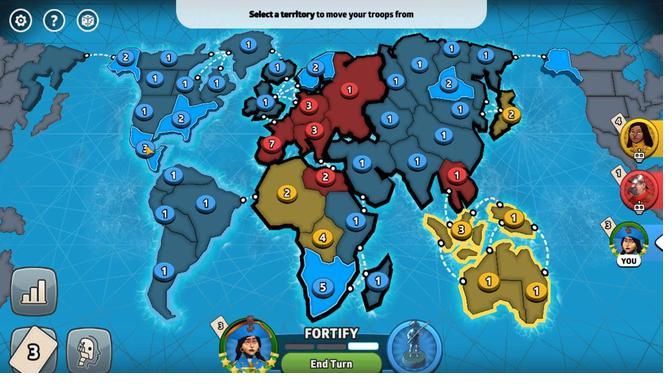 
Action: Mouse moved to (323, 281)
Screenshot: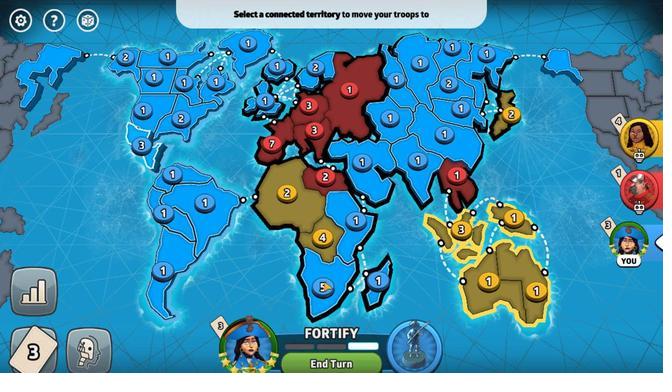 
Action: Mouse pressed left at (323, 281)
Screenshot: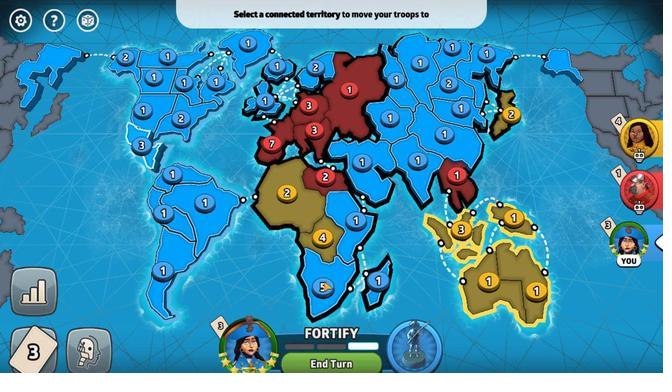 
Action: Mouse moved to (465, 284)
Screenshot: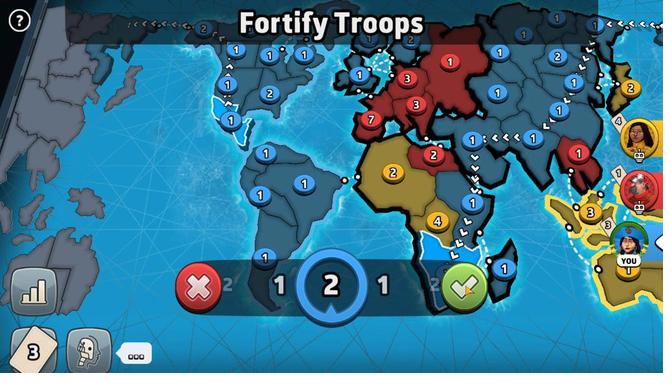 
Action: Mouse pressed left at (465, 284)
Screenshot: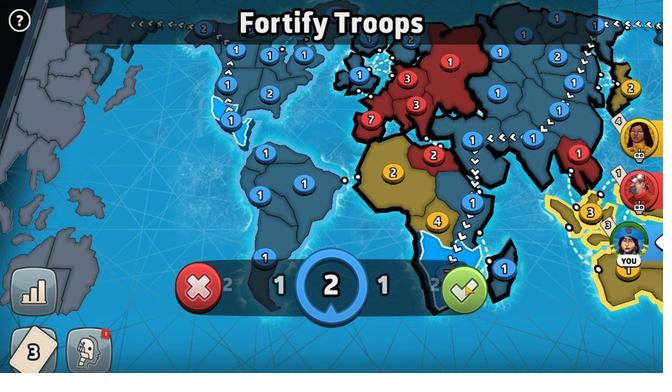 
Action: Mouse moved to (323, 288)
Screenshot: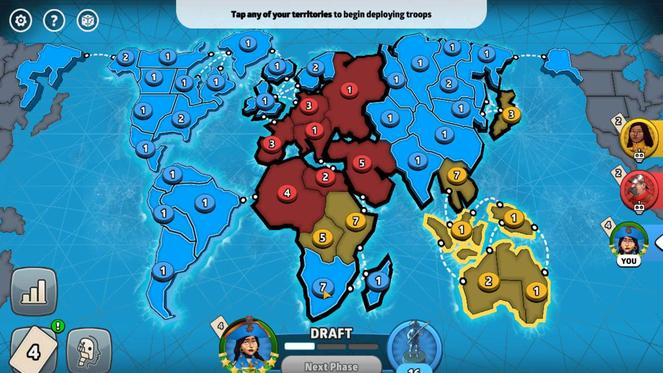 
Action: Mouse pressed left at (323, 288)
Screenshot: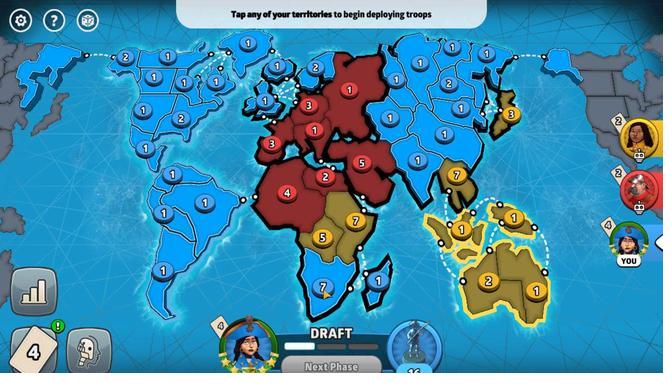 
Action: Mouse moved to (464, 287)
Screenshot: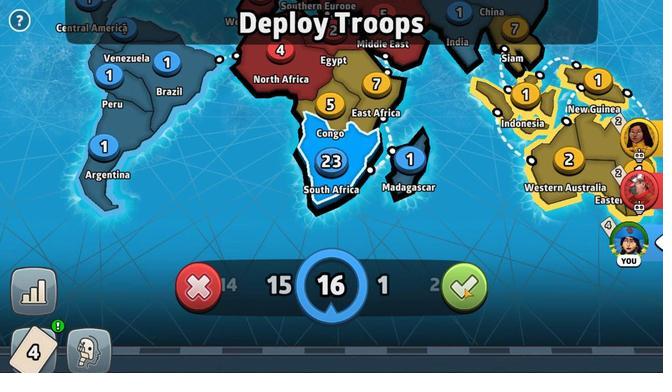 
Action: Mouse pressed left at (464, 287)
Screenshot: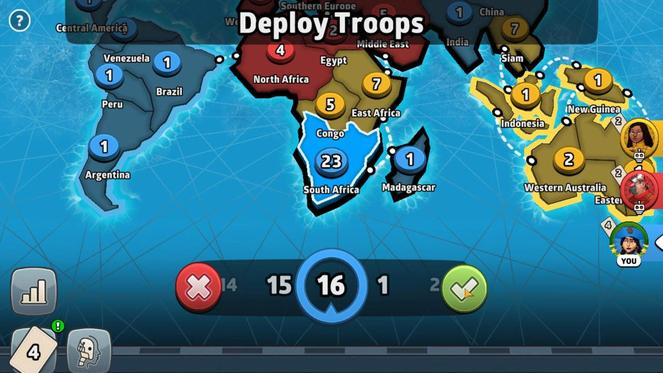 
Action: Mouse moved to (335, 363)
Screenshot: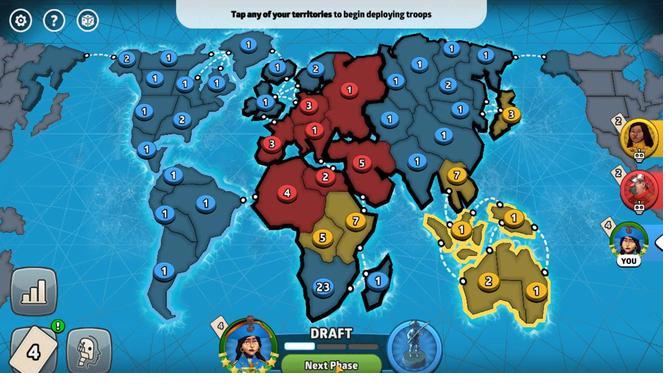 
Action: Mouse pressed left at (335, 363)
Screenshot: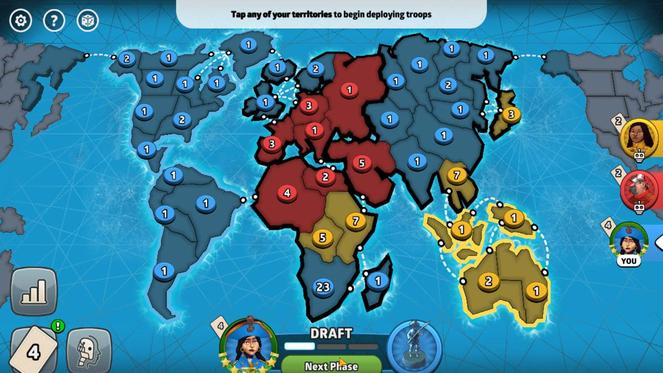 
Action: Mouse moved to (322, 240)
Screenshot: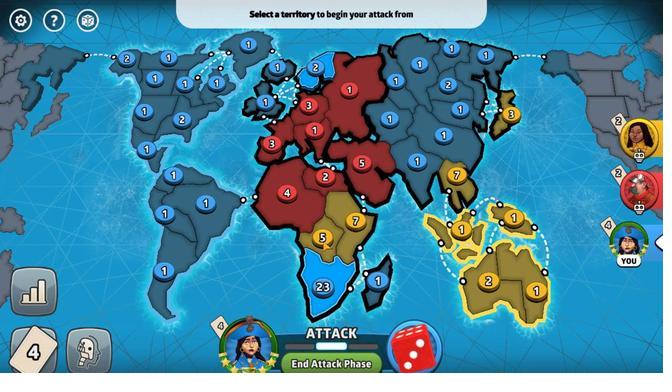 
Action: Mouse pressed left at (322, 240)
Screenshot: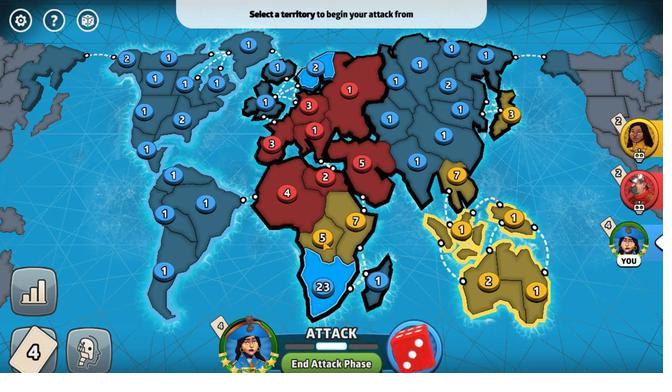 
Action: Mouse moved to (321, 281)
Screenshot: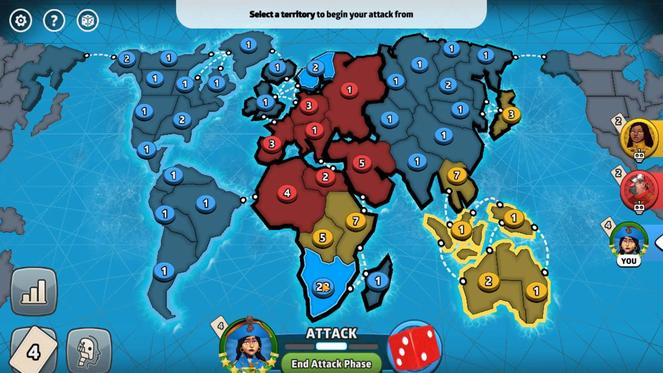 
Action: Mouse pressed left at (321, 281)
